 Task: Set up and customize your VS Code settings.json file.
Action: Mouse moved to (22, 656)
Screenshot: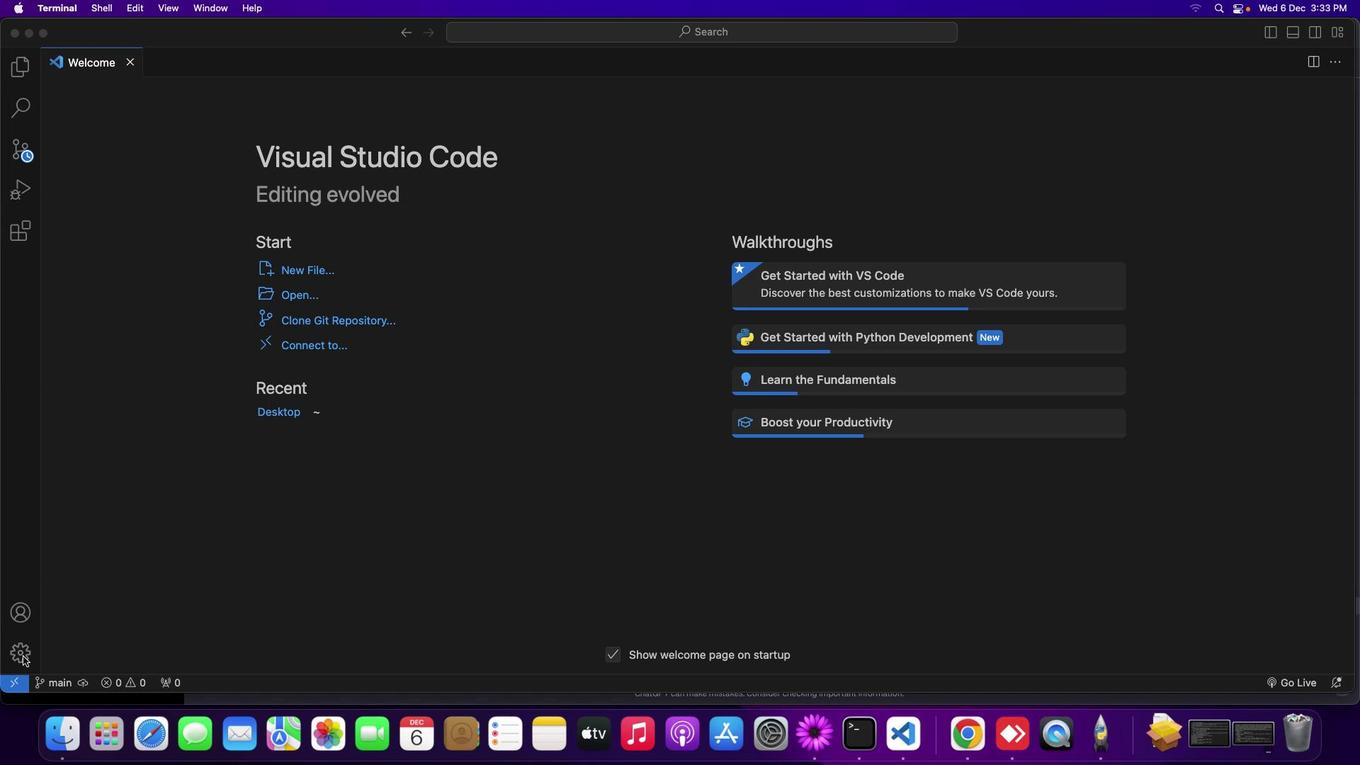 
Action: Mouse pressed left at (22, 656)
Screenshot: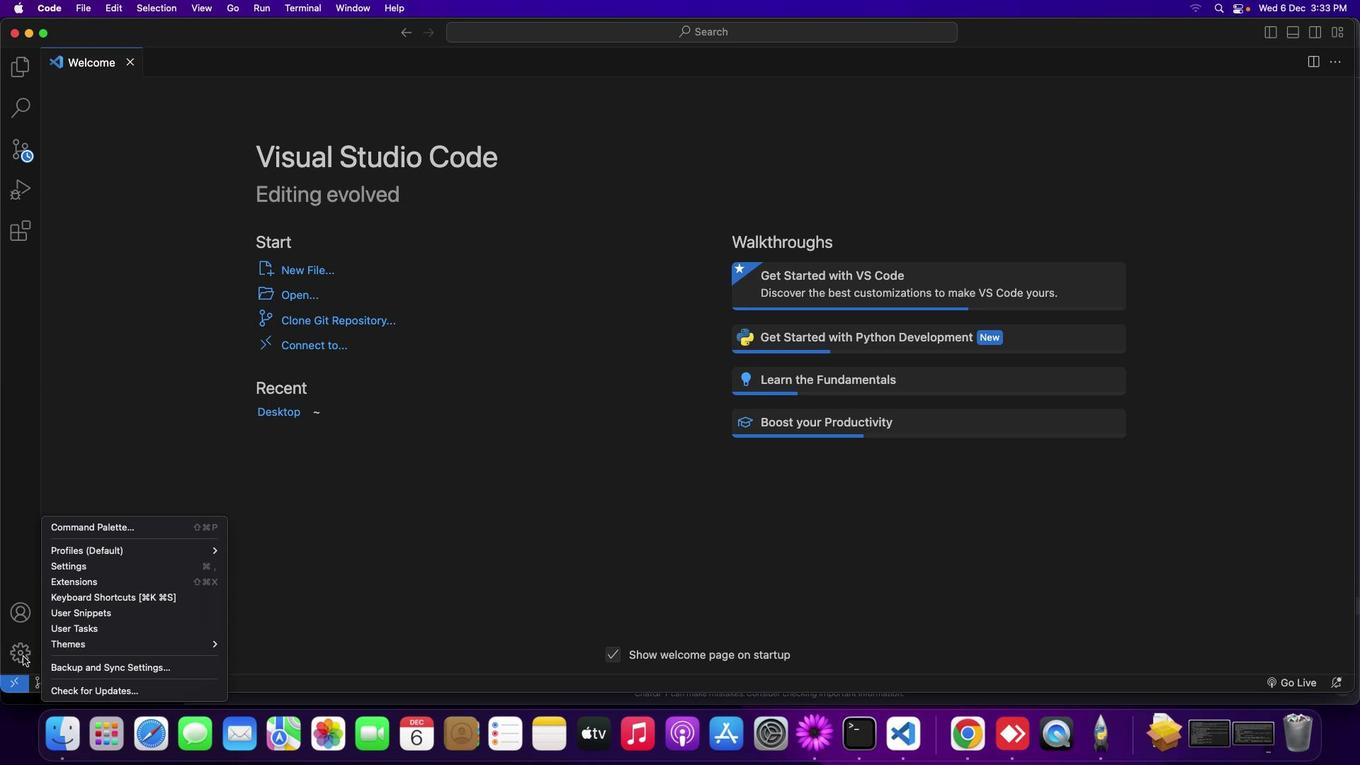 
Action: Mouse moved to (73, 570)
Screenshot: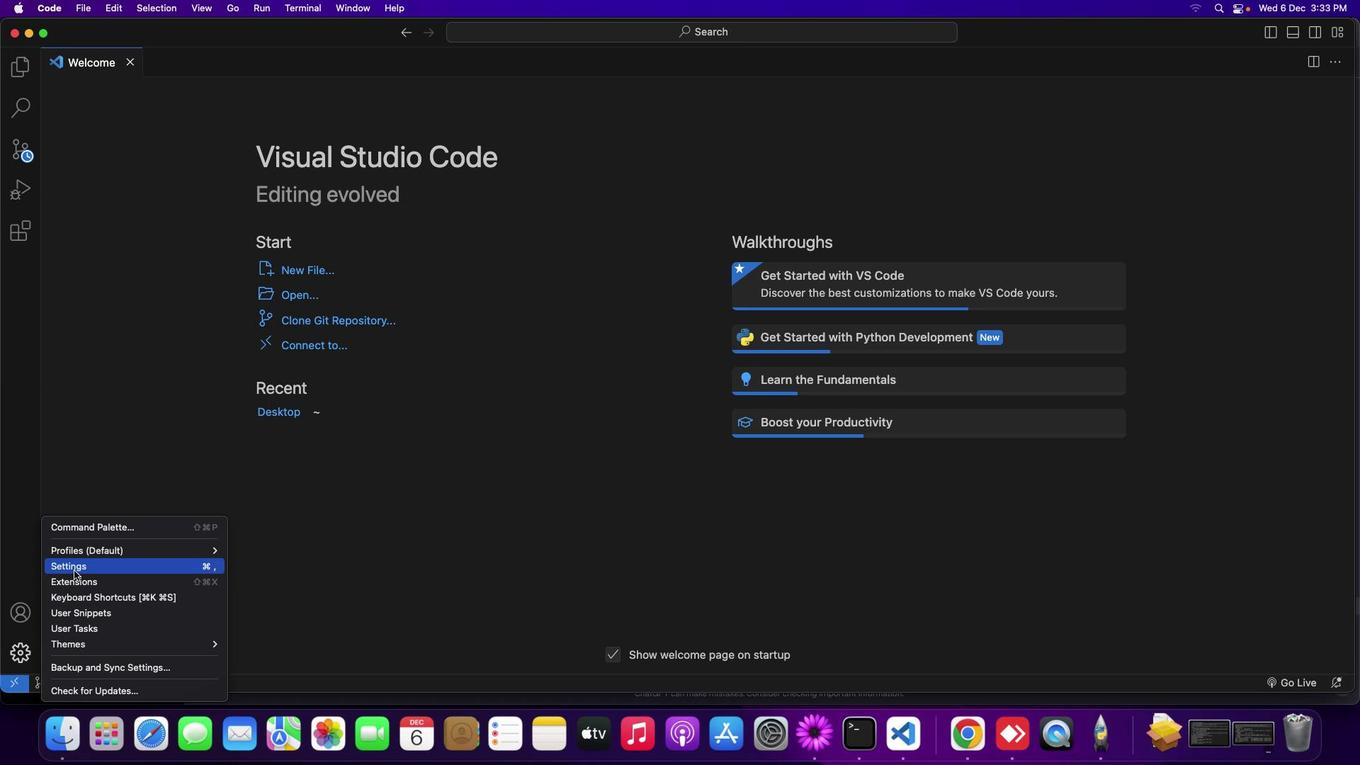 
Action: Mouse pressed left at (73, 570)
Screenshot: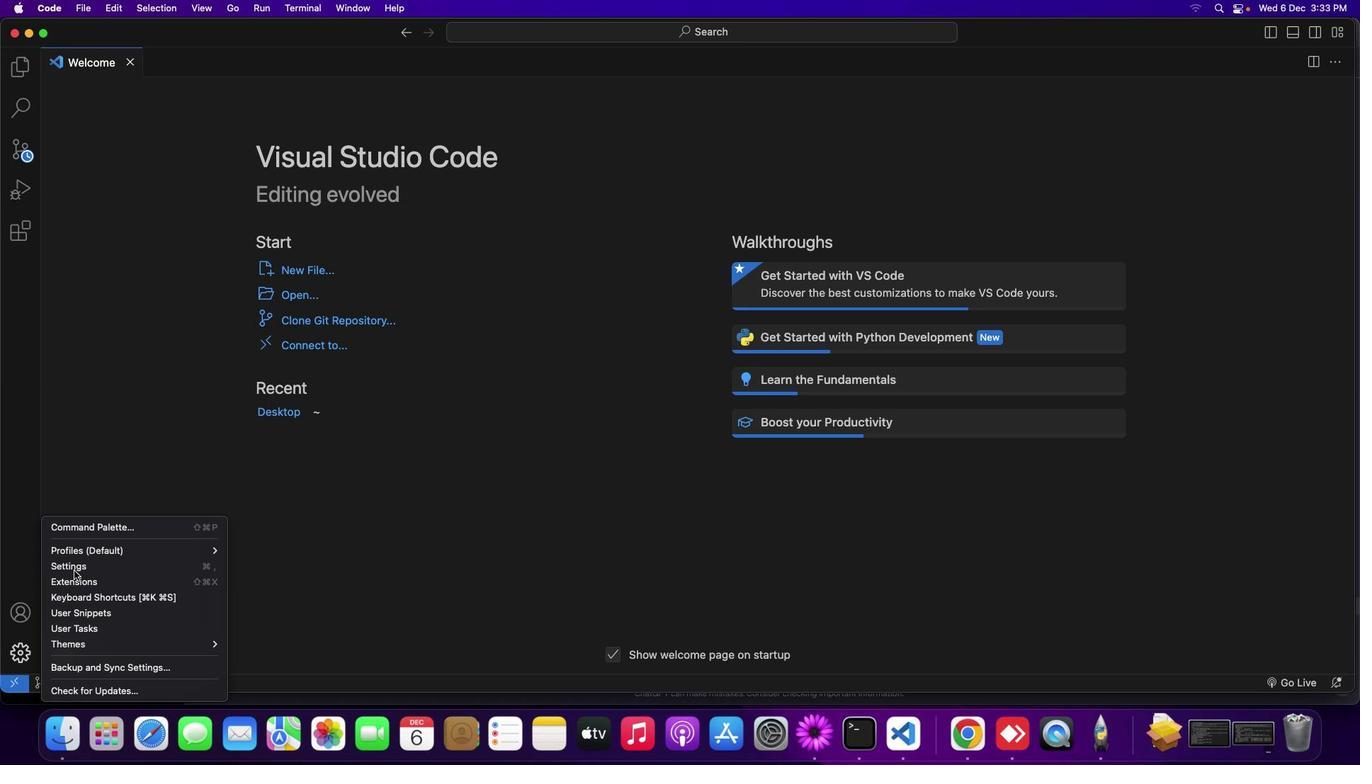 
Action: Mouse moved to (1289, 62)
Screenshot: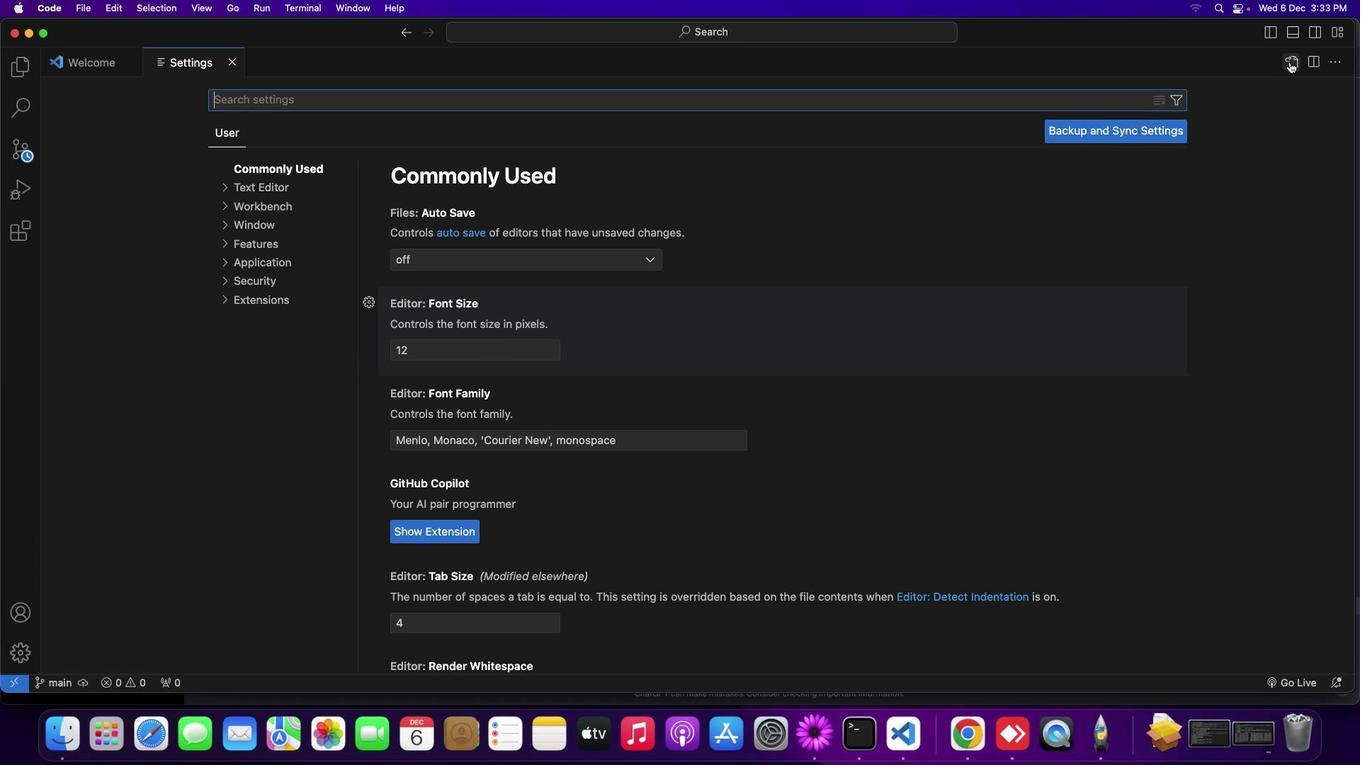 
Action: Mouse pressed left at (1289, 62)
Screenshot: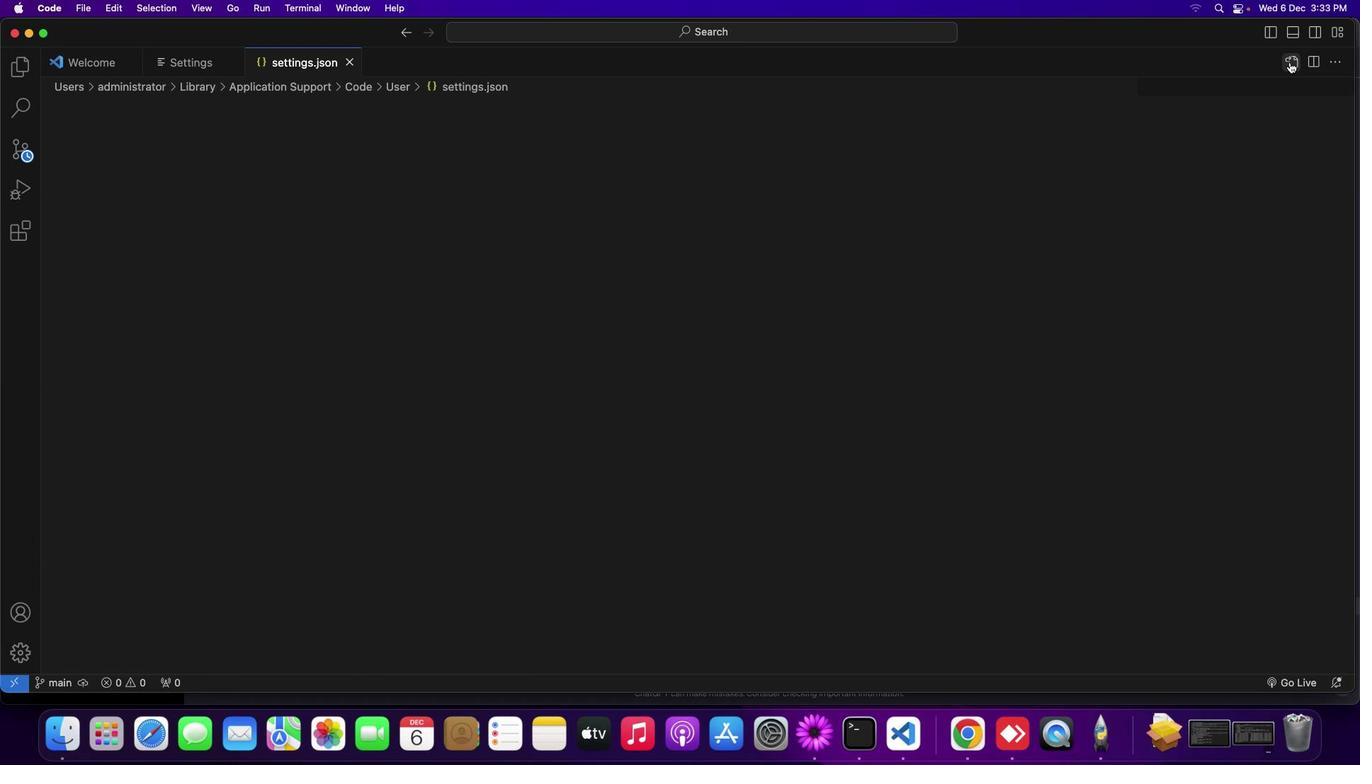 
Action: Mouse moved to (139, 260)
Screenshot: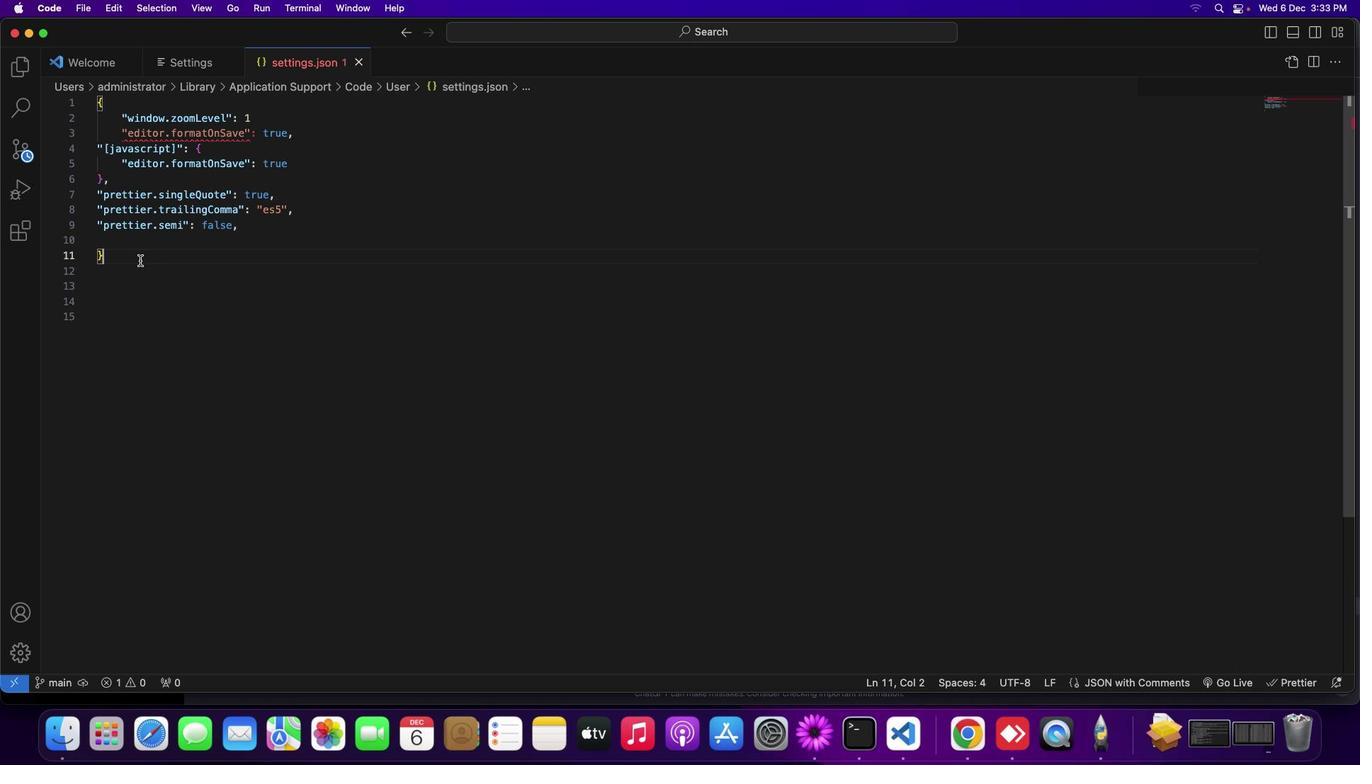 
Action: Mouse pressed left at (139, 260)
Screenshot: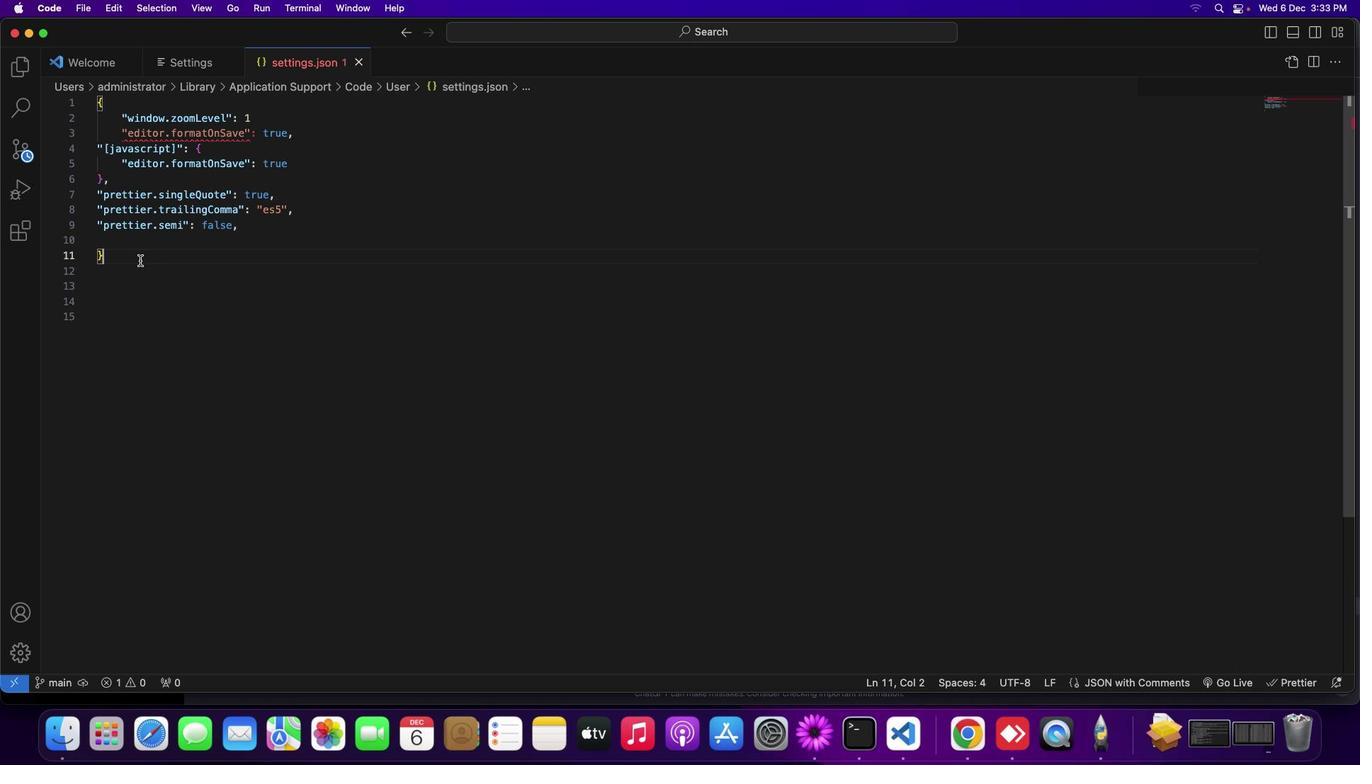 
Action: Mouse moved to (158, 262)
Screenshot: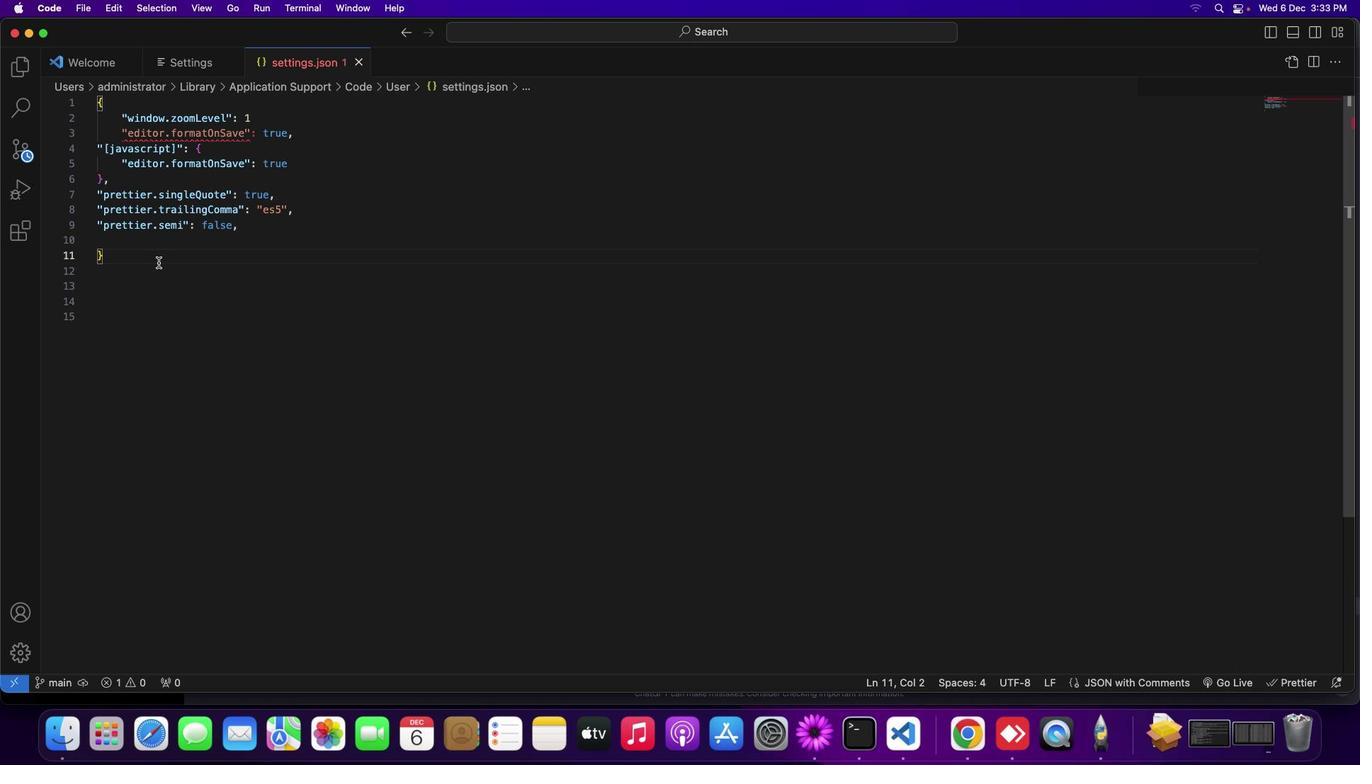 
Action: Key pressed Key.enterKey.enterKey.enterKey.shift_r'{'Key.enter'/''/'Key.shift'E''d''i''t''o''r'Key.space's''e''t''t''i''n''g''s'Key.enterKey.shift_r'"''e''d''i''t''o''r''.''t''a''b'Key.shift'S''i''z''e'Key.rightKey.shift_r':'Key.space'2'','Key.enterKey.shift_r'"''e''d''i''t''o''r''.''w''o''r''d'Key.shift'W''r''a''p'Key.rightKey.shift_r':'Key.spaceKey.shift_r'"''o''n'Key.right','Key.enterKey.shift_r'"''e''d''i''t''o''r''.''f''o''r''m''a''t'Key.shift'O''n'Key.shift'S''a''v''e'Key.rightKey.shift_r':'Key.space't''r''u''e'','Key.enterKey.enter'/''/'Key.shift'T''h''e''m''e'Key.spaceKey.shift'S''e''t''t''i''n''g''s'Key.enterKey.shift_r'"''w''o''r''k''b''e''n''c''h''.''c''o''l''o''r'Key.shift'T''h''e''m''e'Key.rightKey.shift_r':'Key.spaceKey.shift_r'"'Key.shift'D''a''r''k''+'Key.spaceKey.shift_r'(''d''e''f''a''u''l''t'Key.space'd''a''r''k'Key.shift_r')'Key.right','Key.enterKey.enter'/''/'Key.shift'F''o''n''t'Key.space's''e''t''t''i''n''g''s'Key.enterKey.shift_r'"''e''d''i''t''o''r''.''f''o''n''t'Key.shift'F''a''m''i''l''y'Key.rightKey.shift_r':'Key.spaceKey.shift_r'"'Key.shift'C''o''n''s''o''l''a''s'','Key.spaceKey.shift_rKey.shift_r"'"Key.shift'C''o''u''r''i''e''r'Key.spaceKey.shift'N''e''w'Key.right','Key.space'm''o''n''o''s''p''a''c''e'Key.backspaceKey.backspaceKey.backspaceKey.backspaceKey.backspaceKey.backspaceKey.backspaceKey.backspaceKey.backspace'm''o''n''o''s''p''a''c''e'Key.shift_r'"'','Key.leftKey.leftKey.leftKey.leftKey.leftKey.leftKey.leftKey.leftKey.leftKey.leftKey.leftKey.leftKey.leftKey.backspace"'"Key.rightKey.rightKey.rightKey.rightKey.rightKey.rightKey.rightKey.rightKey.rightKey.rightKey.rightKey.rightKey.rightKey.enterKey.shift_r'"''e''d''i''t''o''r''.''f''o''n''t'Key.shift'S''i''z''e'Key.rightKey.shift_r':'Key.space'1''4'','Key.enterKey.enter'/''/'Key.shift'T''e''r''m''i''n''a''l'Key.space's''e''t''t''i''n''g''s'Key.enterKey.shift_r'"''t''e''r''m''i''n''a''l''.''i''n''t''e''g''r''a''t''e''d''.''s''h''e''l''l''.''w''i''n''d''o''w''s'Key.rightKey.shift_r':'Key.spaceKey.shift_r'"'Key.shift'C'Key.shift_r':''/'Key.backspace'\\''\\'Key.shift'W''i''n''d''o''w''s''\\''\\'Key.shift'S''y''s''t''e''m''3''2''\\''\\''c''m''d''.''e''x''e'Key.shift_rKey.right','Key.enterKey.shift_r'"''t''e''r''m''i''n''a''l''.''i''n''t''e''g''r''a''t''e''d''.''f''o''n''t'Key.shift'S''i''z''e'Key.rightKey.shift_r':'Key.space'1''4'','Key.enterKey.enter'/''/'Key.spaceKey.shift'G''i''t'Key.spaceKey.shift'S''e''t''t''i''n''g''s'Key.enterKey.shift_r'"''g''i''t''.''e''n''a''b''l''e'Key.shift'S''m''a''r''t'Key.shift'C''o''m''m''i''t'Key.rightKey.shift_r':'Key.space't''r''u''e'','Key.enterKey.enter'/''/'Key.space'j''a''v'Key.backspaceKey.backspaceKey.backspaceKey.shift_r'J''a''v''a'Key.shift'S''c''r''i''p''t''/''t''y''p''e'Key.shift'S''c''r''i''p''t'Key.space's''e''t''t''i''n''g''s'Key.enterKey.shift_r'"''j''a''v''a''s''c''r''i''p''t''.''u''p''d''a''t''e'Key.shift_r'I''m''p''o''r''t''a''n''t'Key.shift'O''n'Key.shift'F''i''l''e'Key.shift_r'M''o''v''e''.''e''n''a''b''l''e''d'Key.rightKey.shift_r':'Key.spaceKey.shift_r'"''a''l''w''a''y''s'Key.right','Key.enterKey.shift_r'"''t''y''p''e''s''c''r''i''p''t''.''u''p''d''a''t''e'Key.shift_r'I''m''p''o''r''t''a''n''t'Key.backspaceKey.backspaceKey.backspaceKey.backspace't''s'Key.upKey.rightKey.rightKey.backspaceKey.backspaceKey.backspace's'Key.downKey.spaceKey.backspaceKey.shift'O''n'Key.shift'F''i''l''e'Key.shift_r'M''o''v''e''.''e''n''a''b''l''e''d'Key.rightKey.spaceKey.shift_r'"''a''l''w''a''y''s'Key.shift_rKey.rightKey.downKey.upKey.leftKey.leftKey.leftKey.leftKey.leftKey.leftKey.leftKey.leftKey.leftKey.shift_r':'Key.leftKey.leftKey.leftKey.leftKey.leftKey.leftKey.down
Screenshot: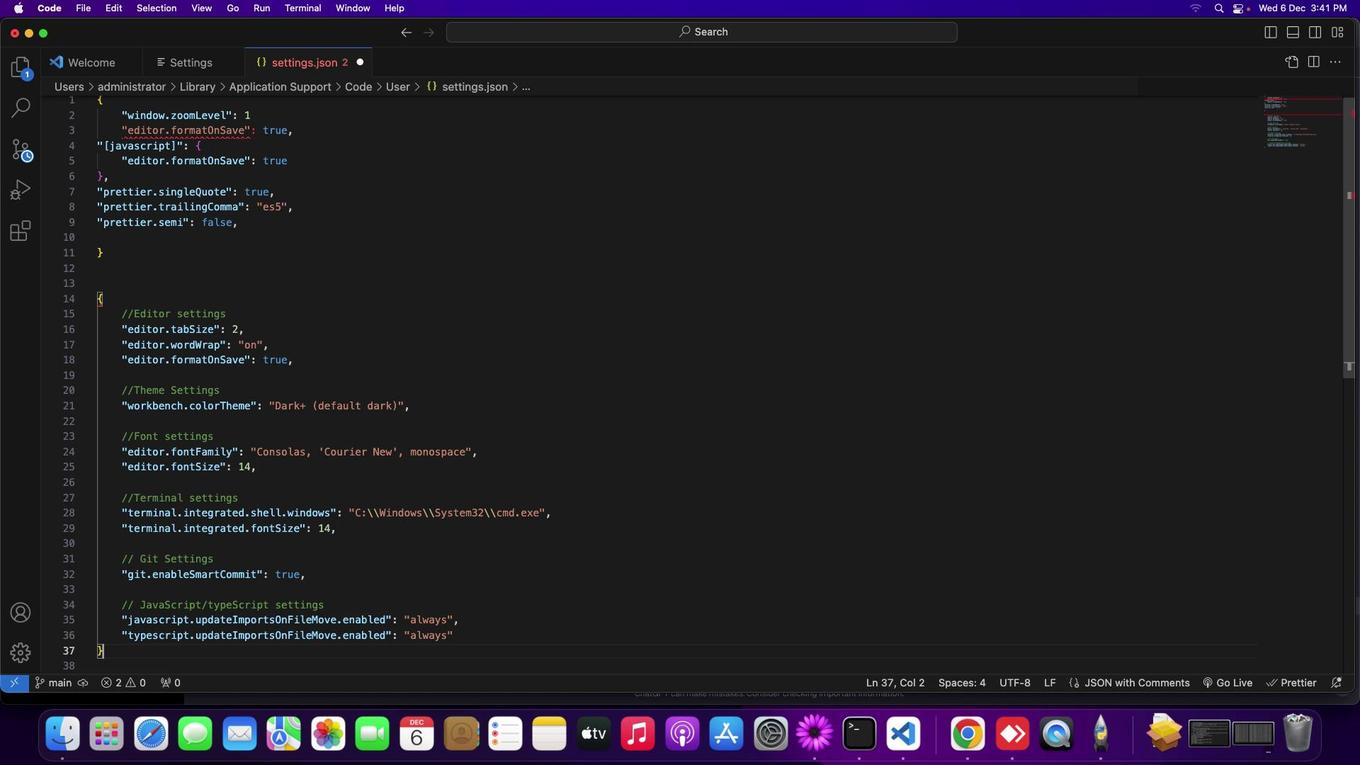 
Action: Mouse moved to (362, 63)
Screenshot: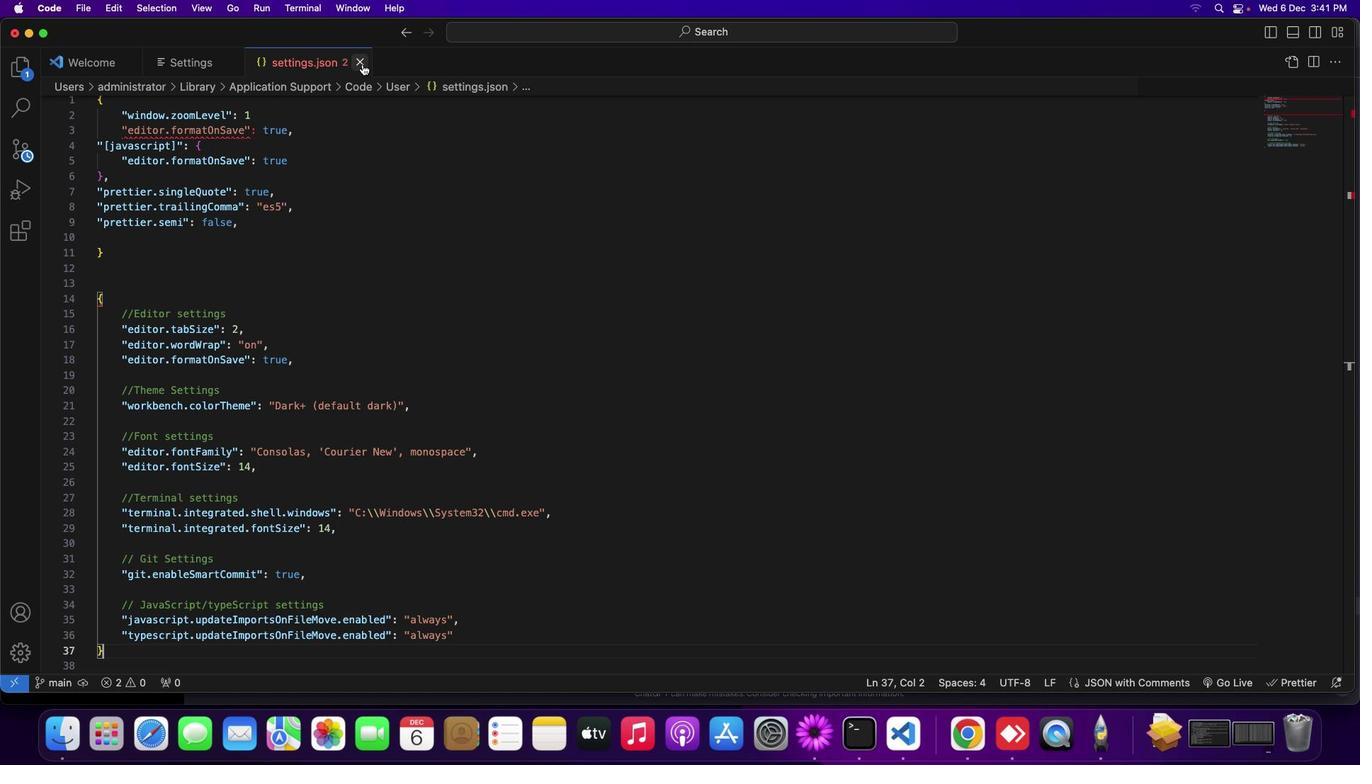 
Action: Mouse pressed left at (362, 63)
Screenshot: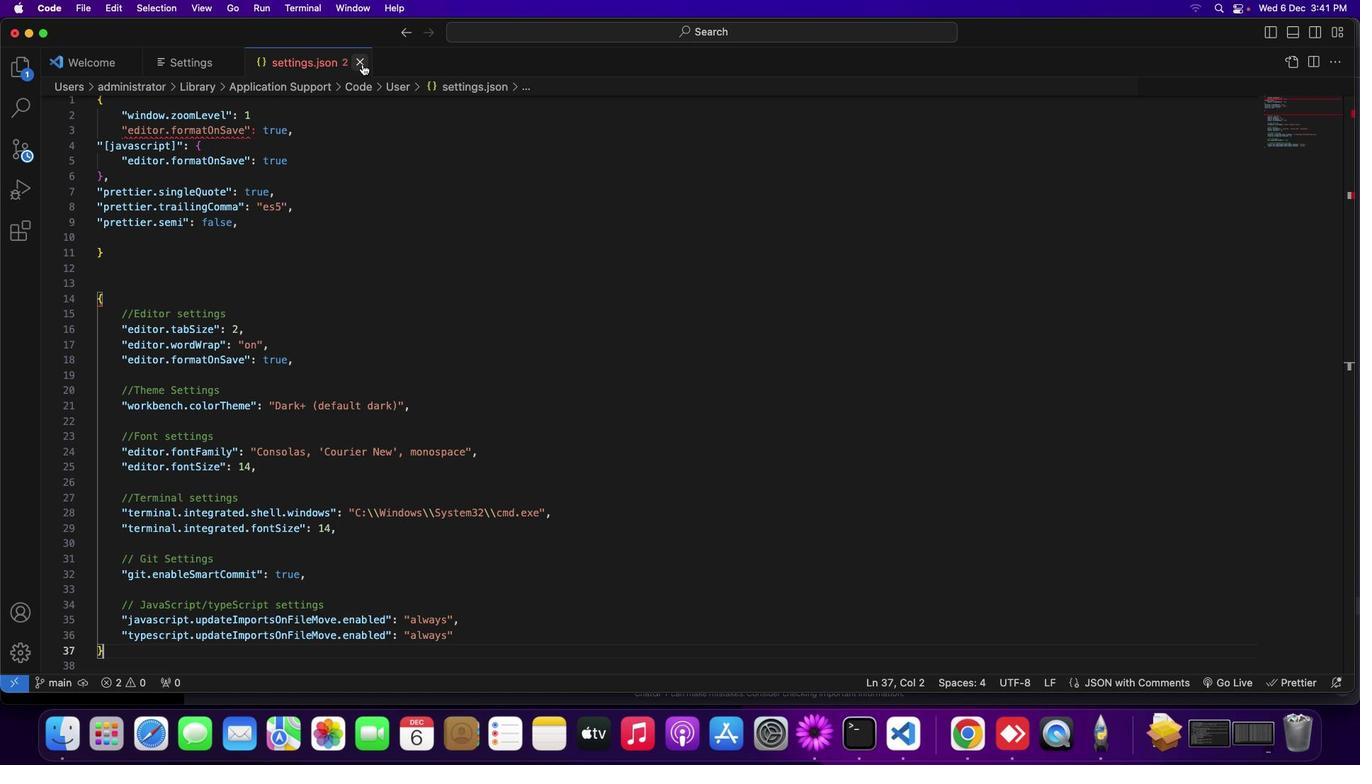 
Action: Mouse moved to (688, 392)
Screenshot: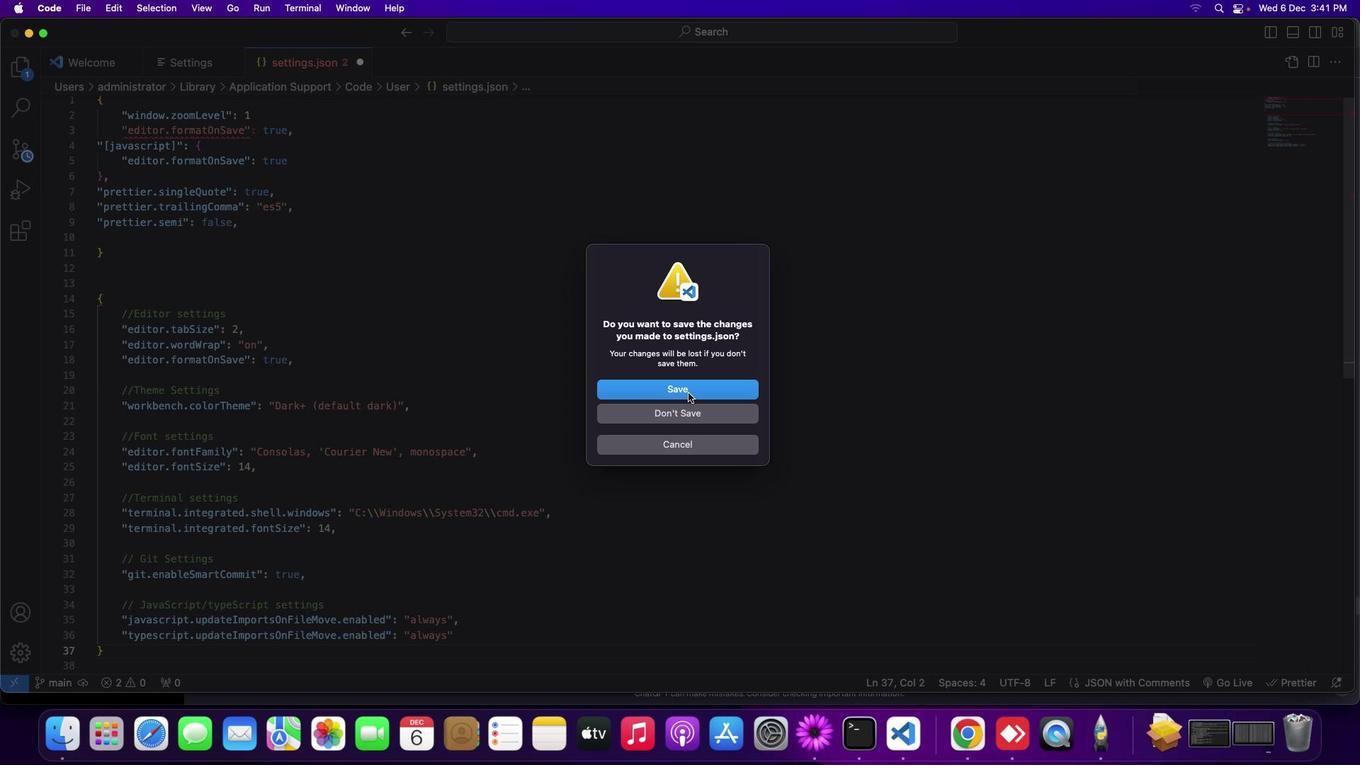 
Action: Mouse pressed left at (688, 392)
Screenshot: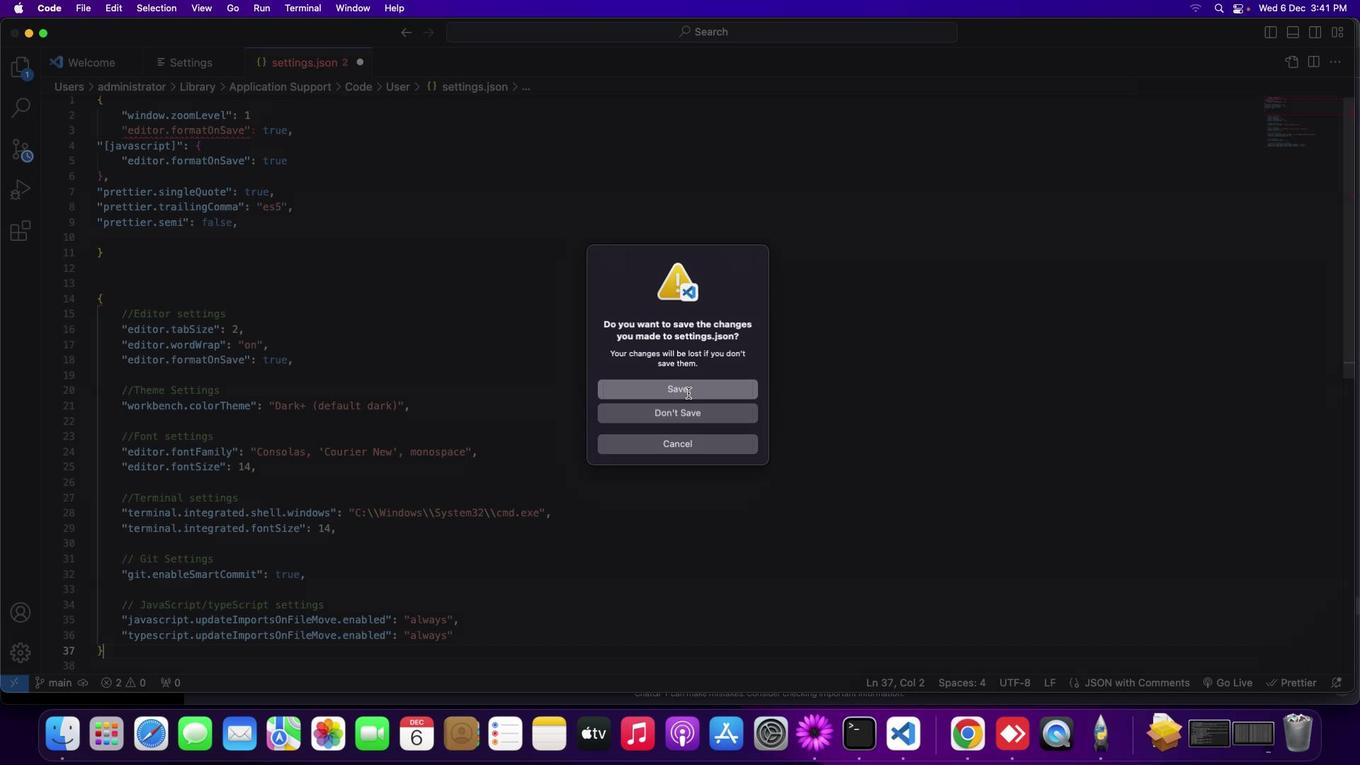 
Action: Mouse moved to (232, 66)
Screenshot: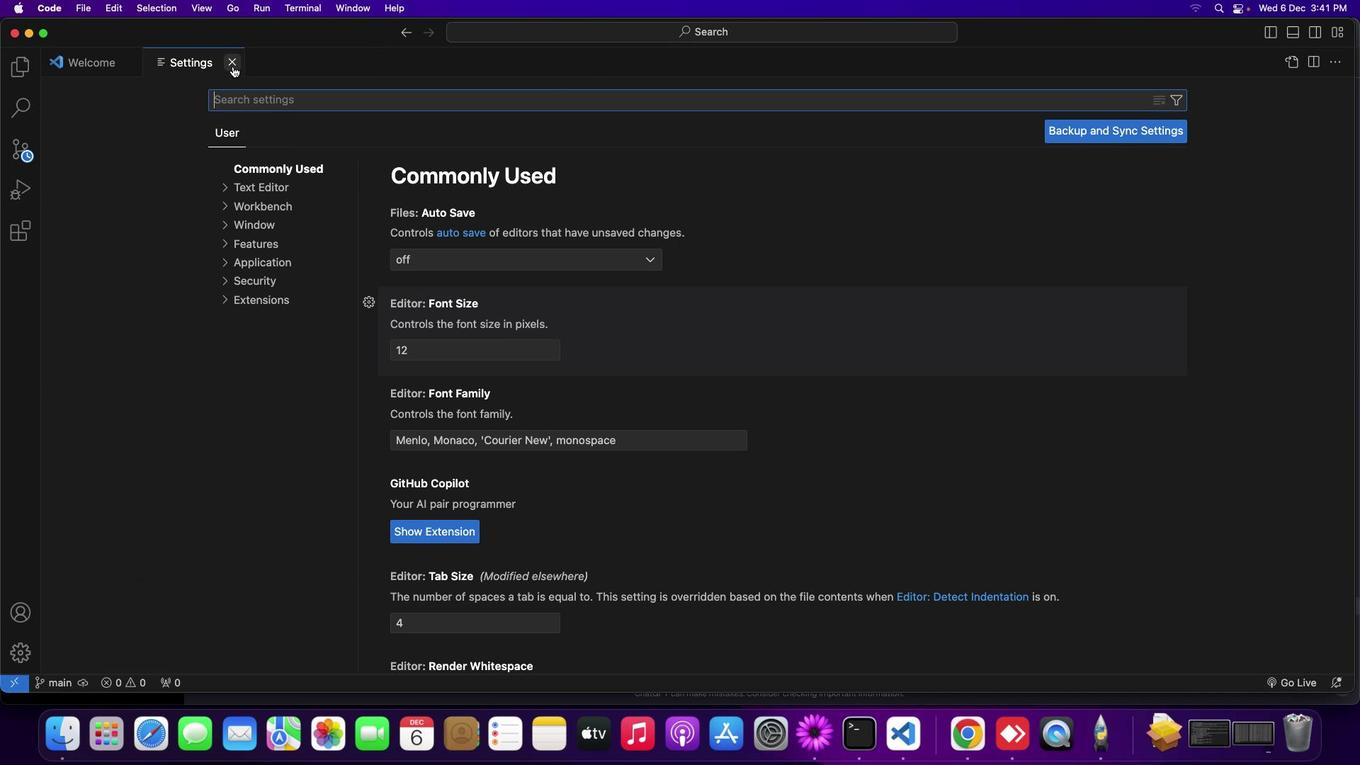 
Action: Mouse pressed left at (232, 66)
Screenshot: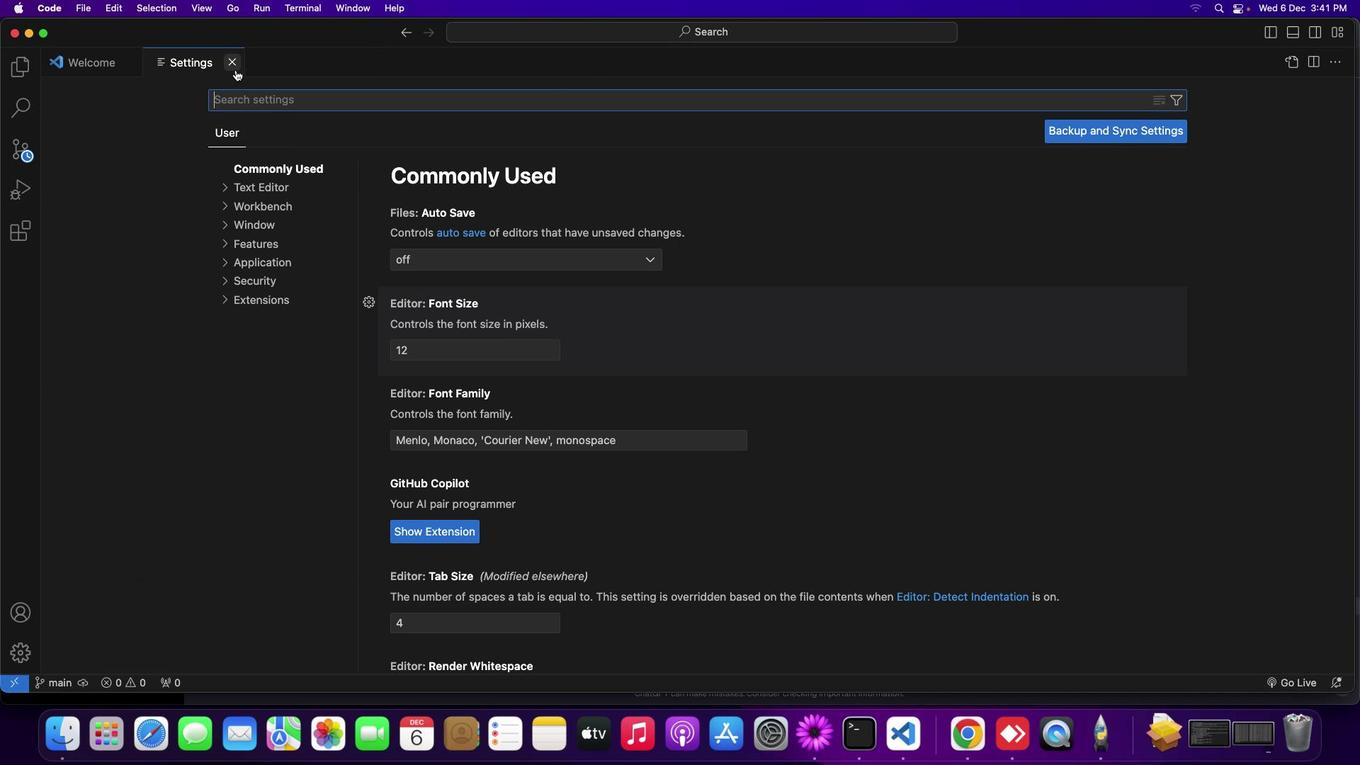 
Action: Mouse moved to (21, 656)
Screenshot: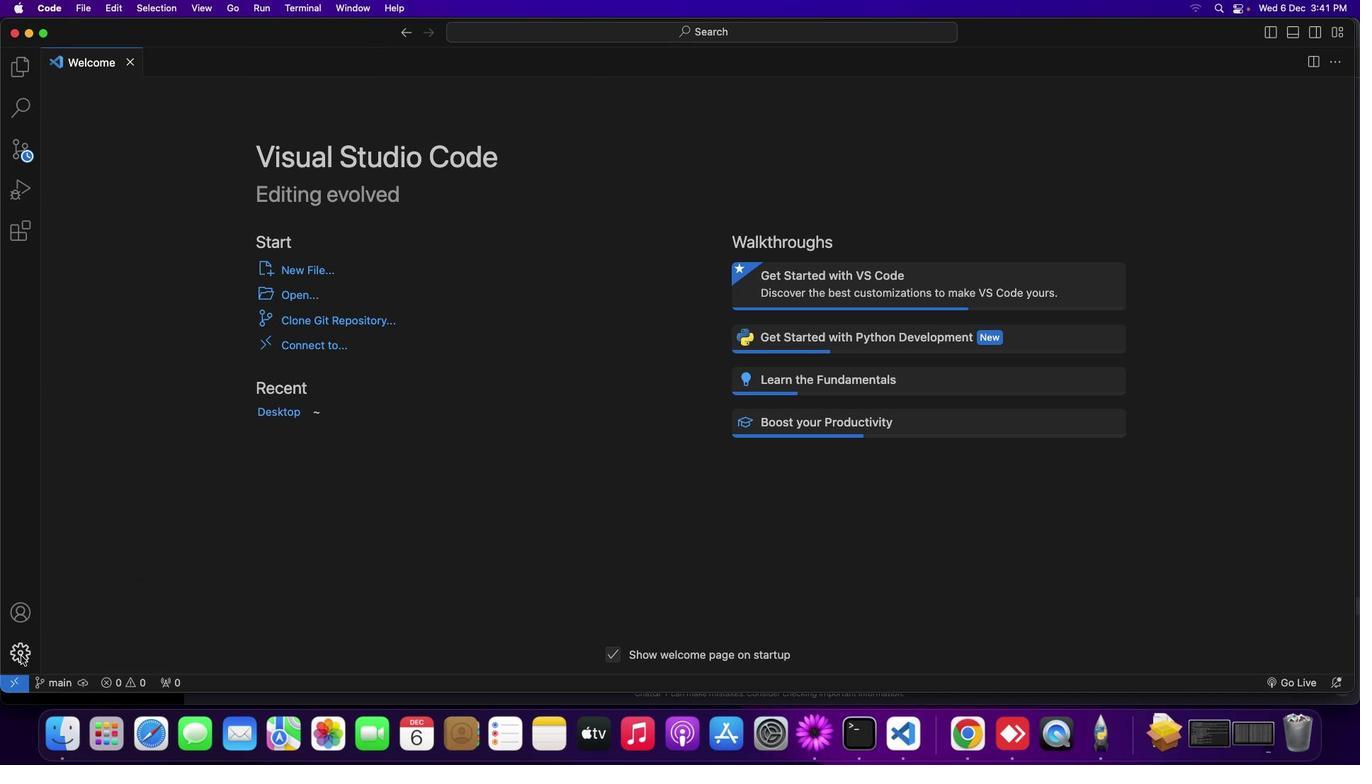 
Action: Mouse pressed left at (21, 656)
Screenshot: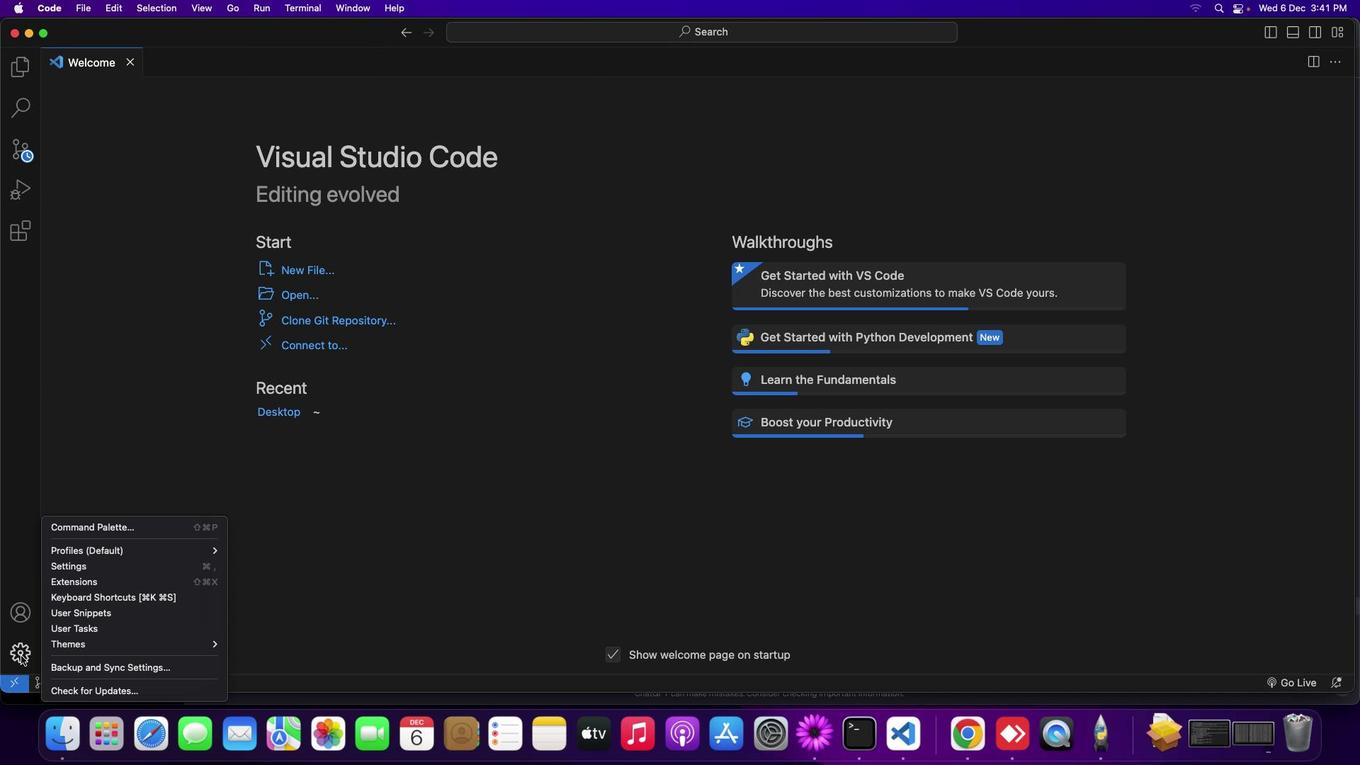 
Action: Mouse moved to (75, 570)
Screenshot: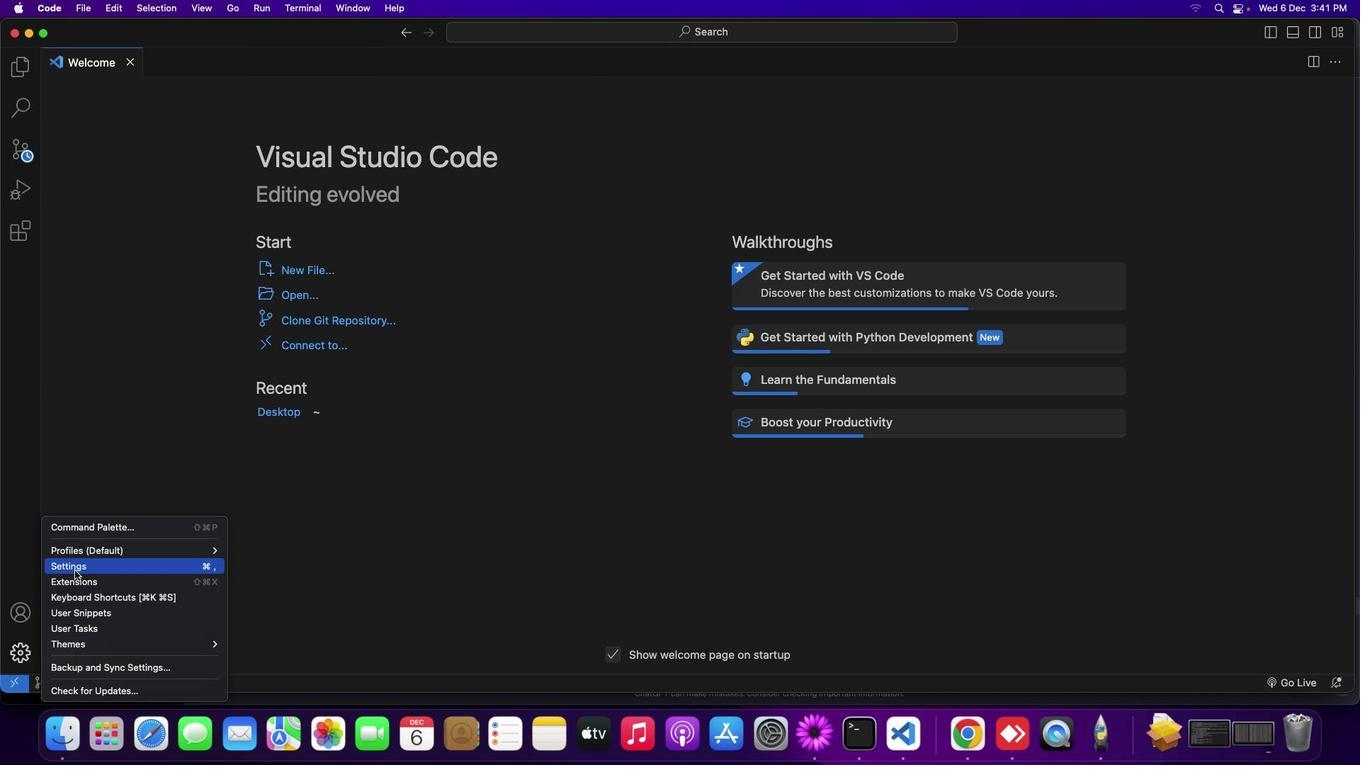 
Action: Mouse pressed left at (75, 570)
Screenshot: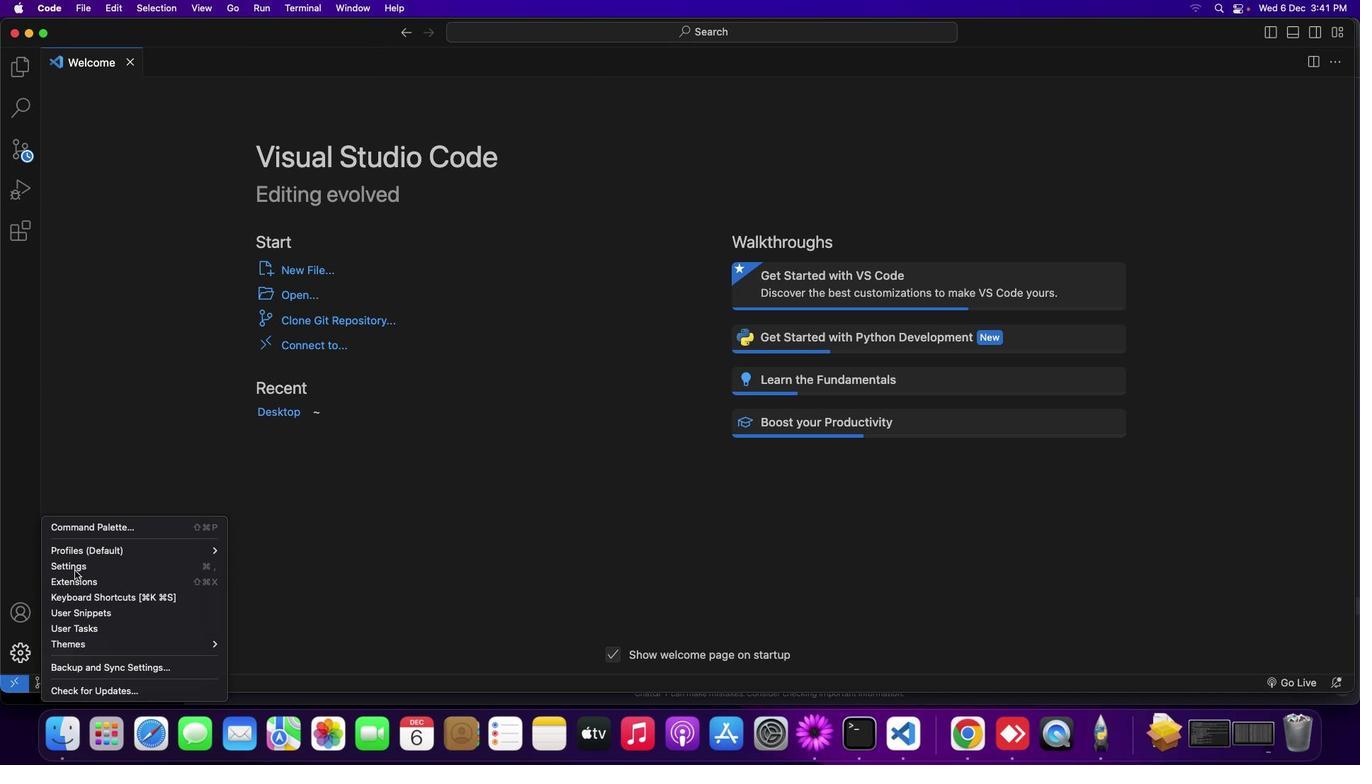 
Action: Mouse moved to (1303, 59)
Screenshot: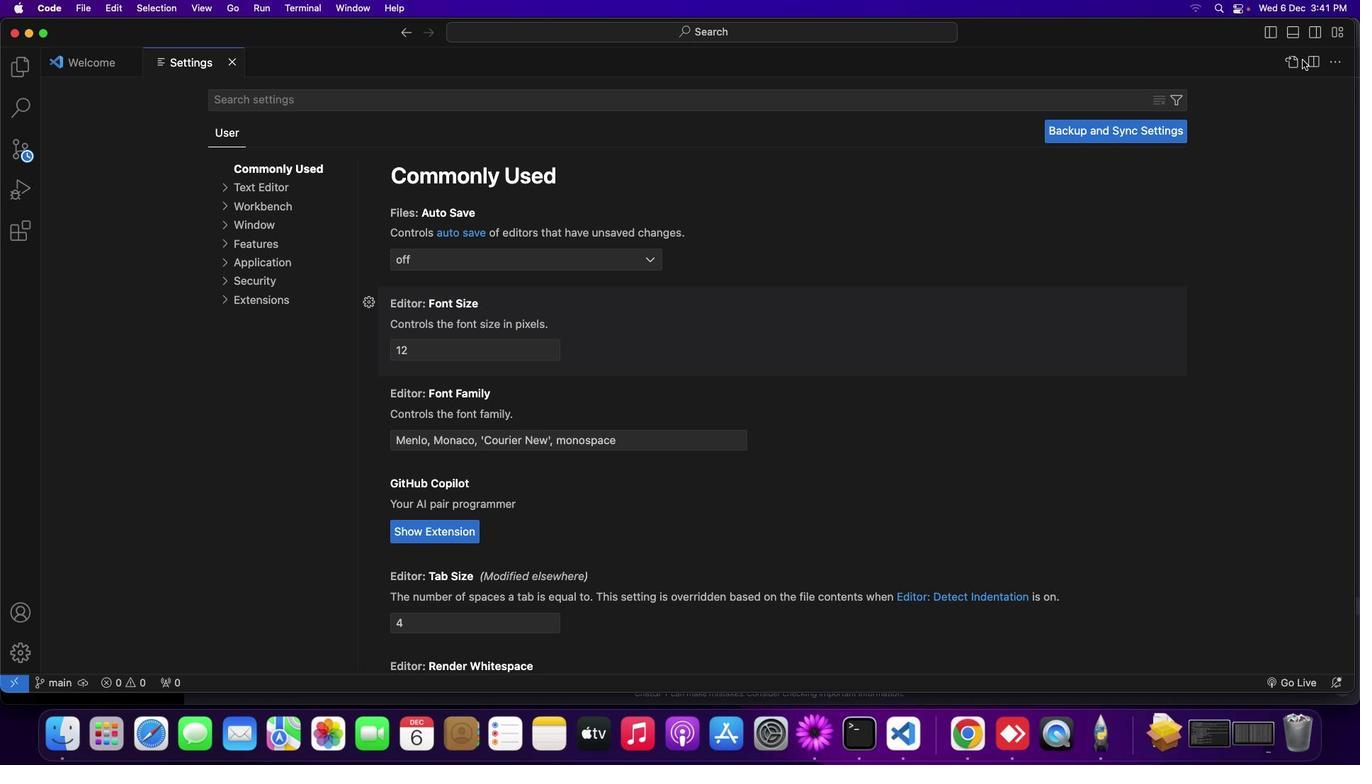 
Action: Mouse pressed left at (1303, 59)
Screenshot: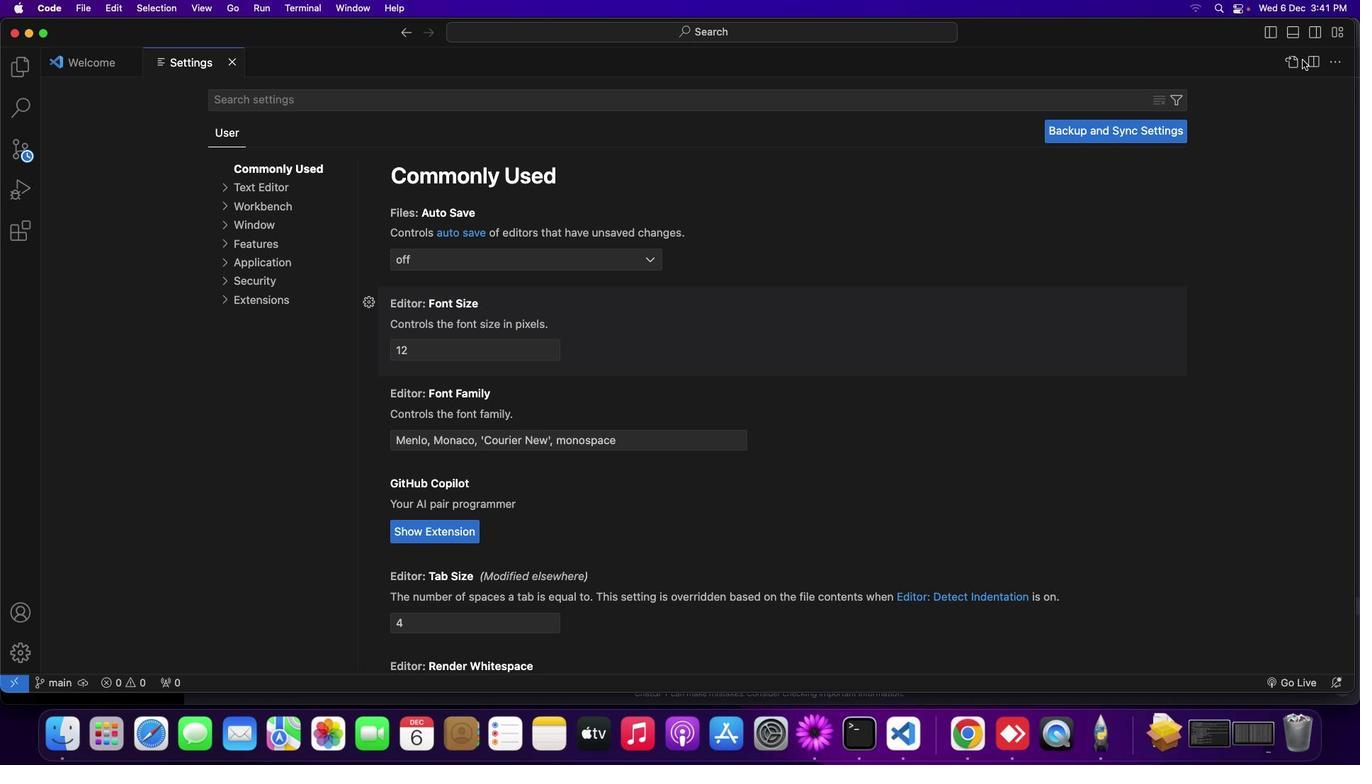 
Action: Mouse moved to (1299, 60)
Screenshot: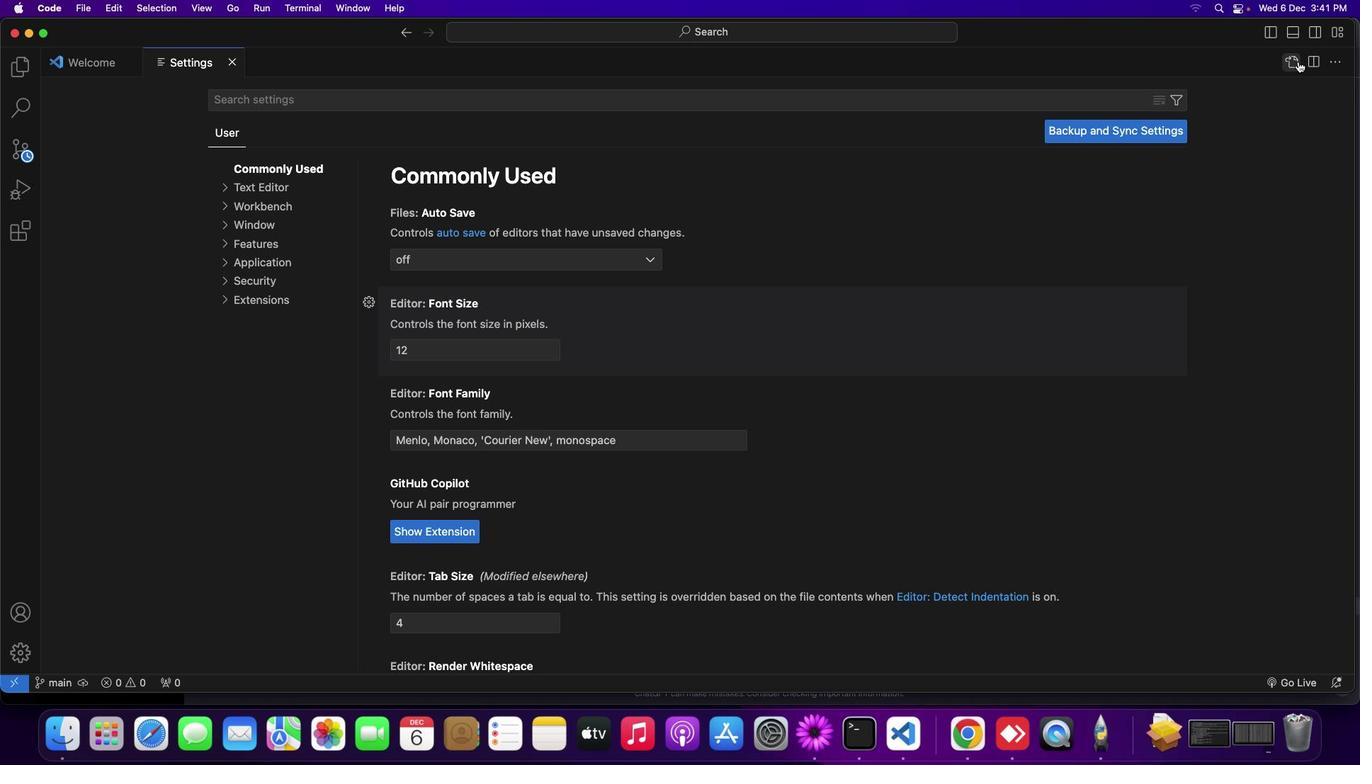 
Action: Mouse pressed left at (1299, 60)
Screenshot: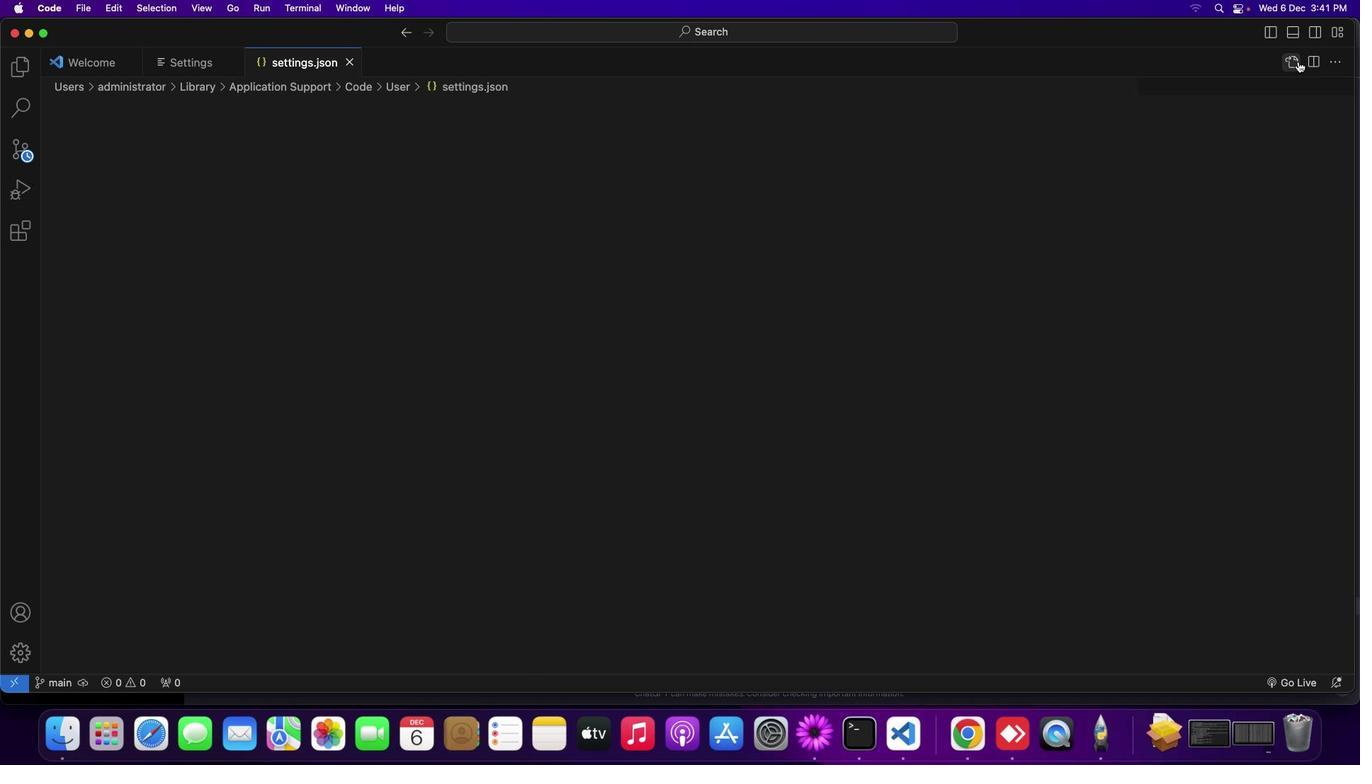 
Action: Mouse moved to (167, 333)
Screenshot: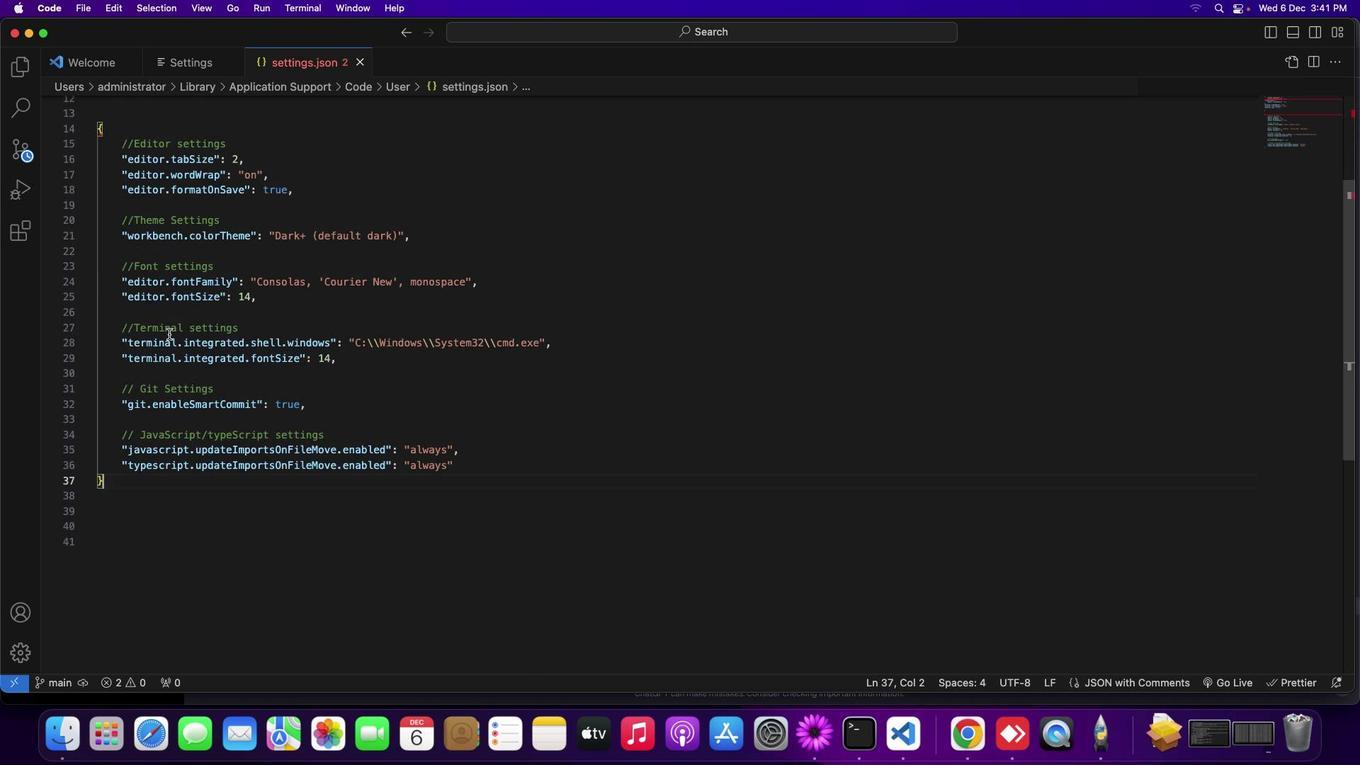 
Action: Mouse scrolled (167, 333) with delta (0, 0)
Screenshot: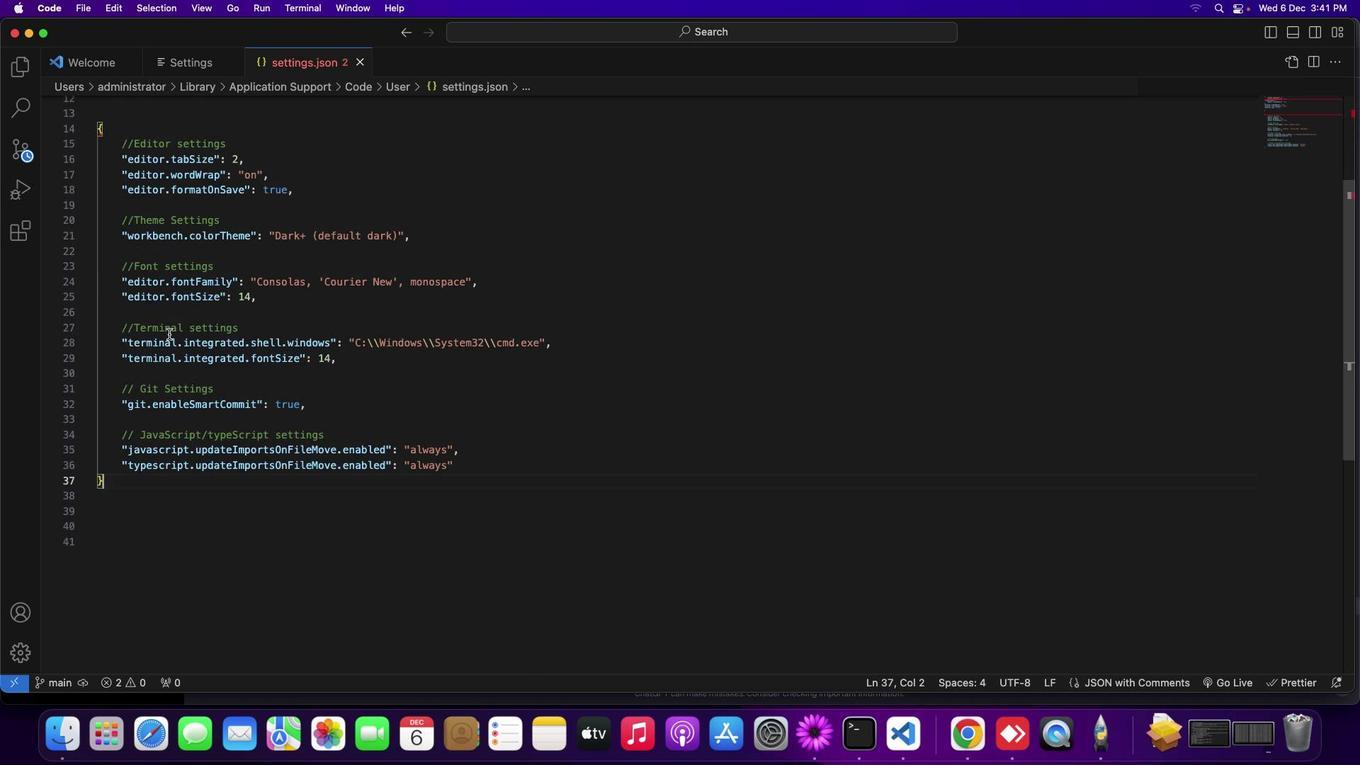 
Action: Mouse moved to (168, 332)
Screenshot: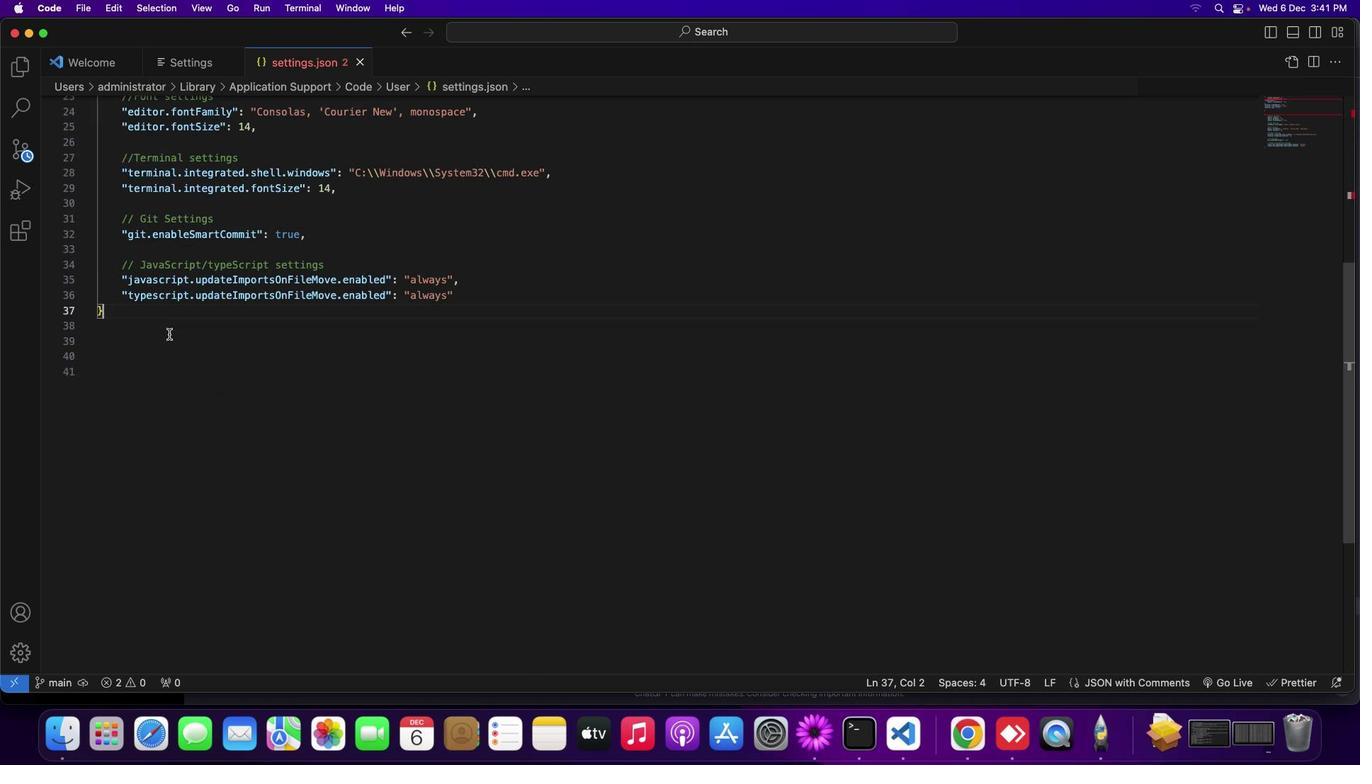 
Action: Mouse scrolled (168, 332) with delta (0, 0)
Screenshot: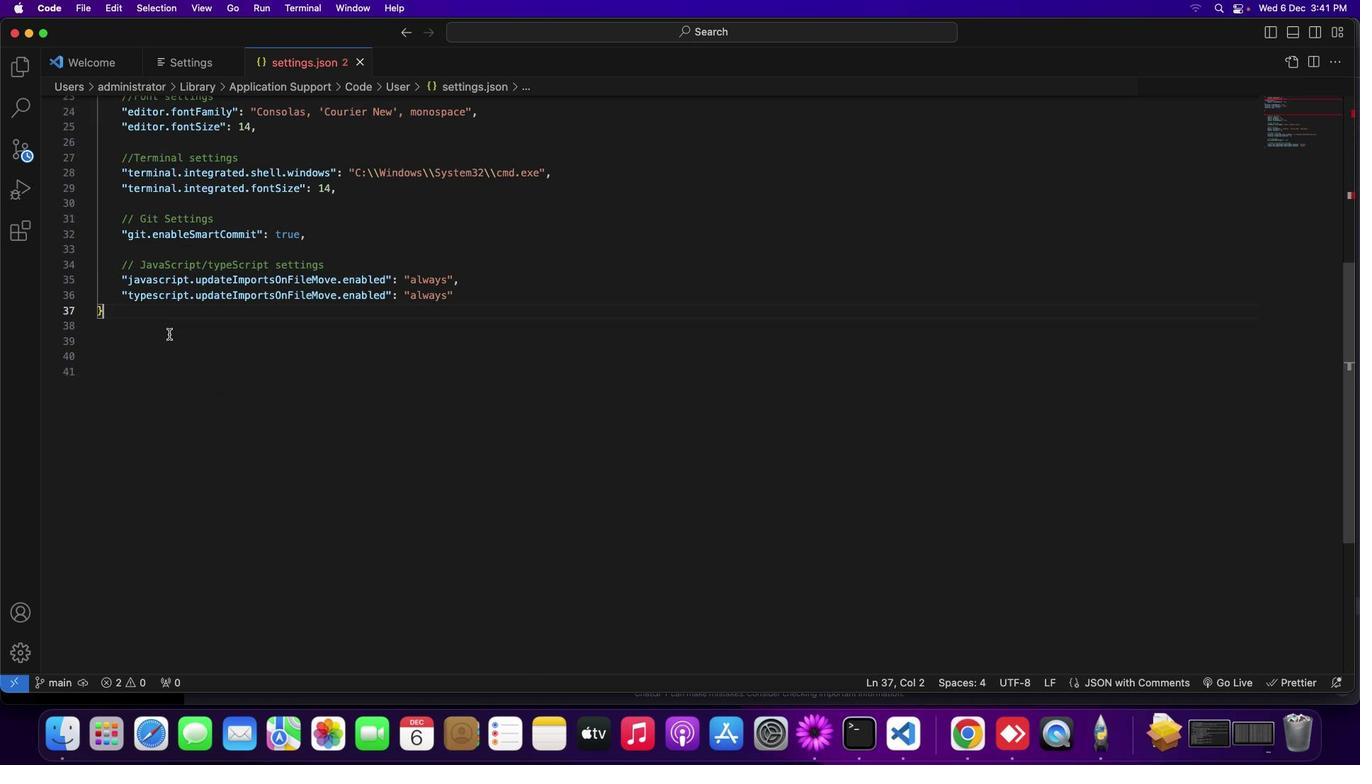 
Action: Mouse moved to (168, 333)
Screenshot: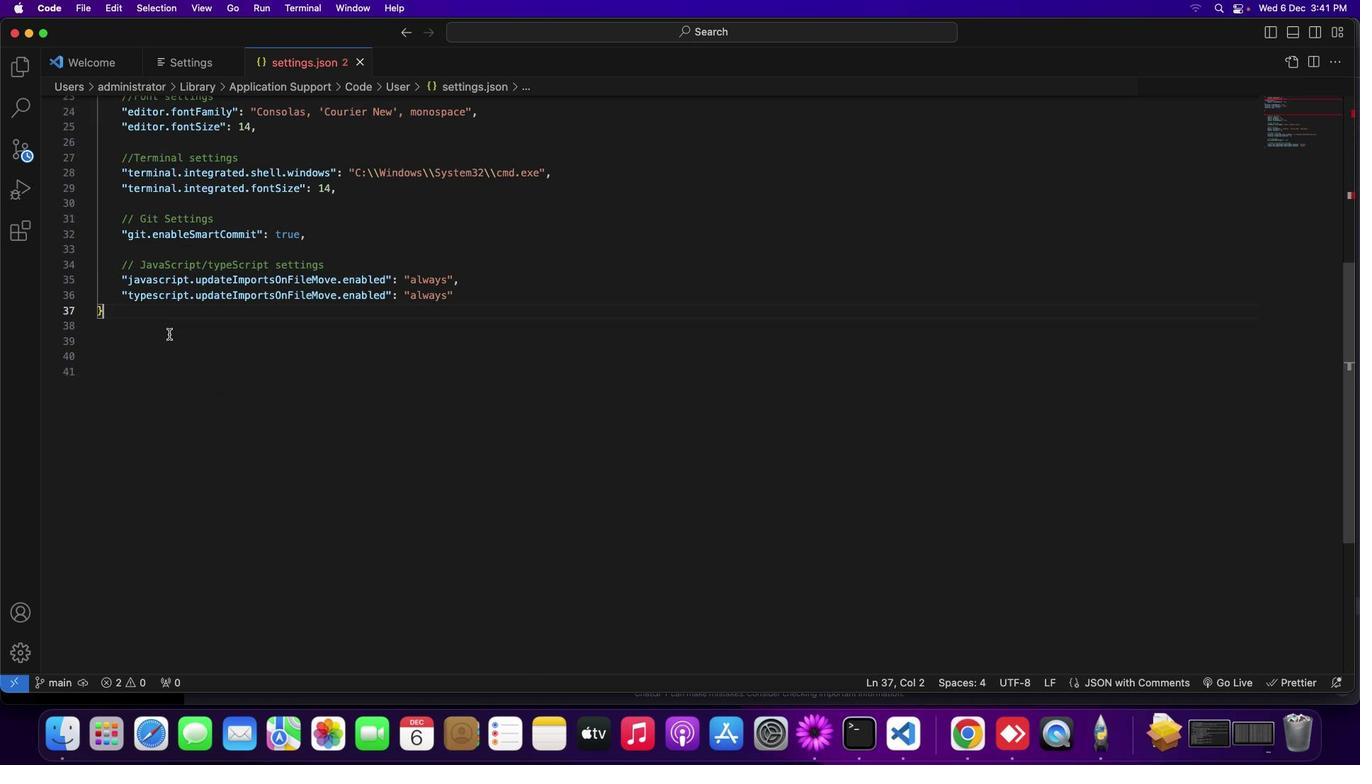 
Action: Mouse scrolled (168, 333) with delta (0, -1)
Screenshot: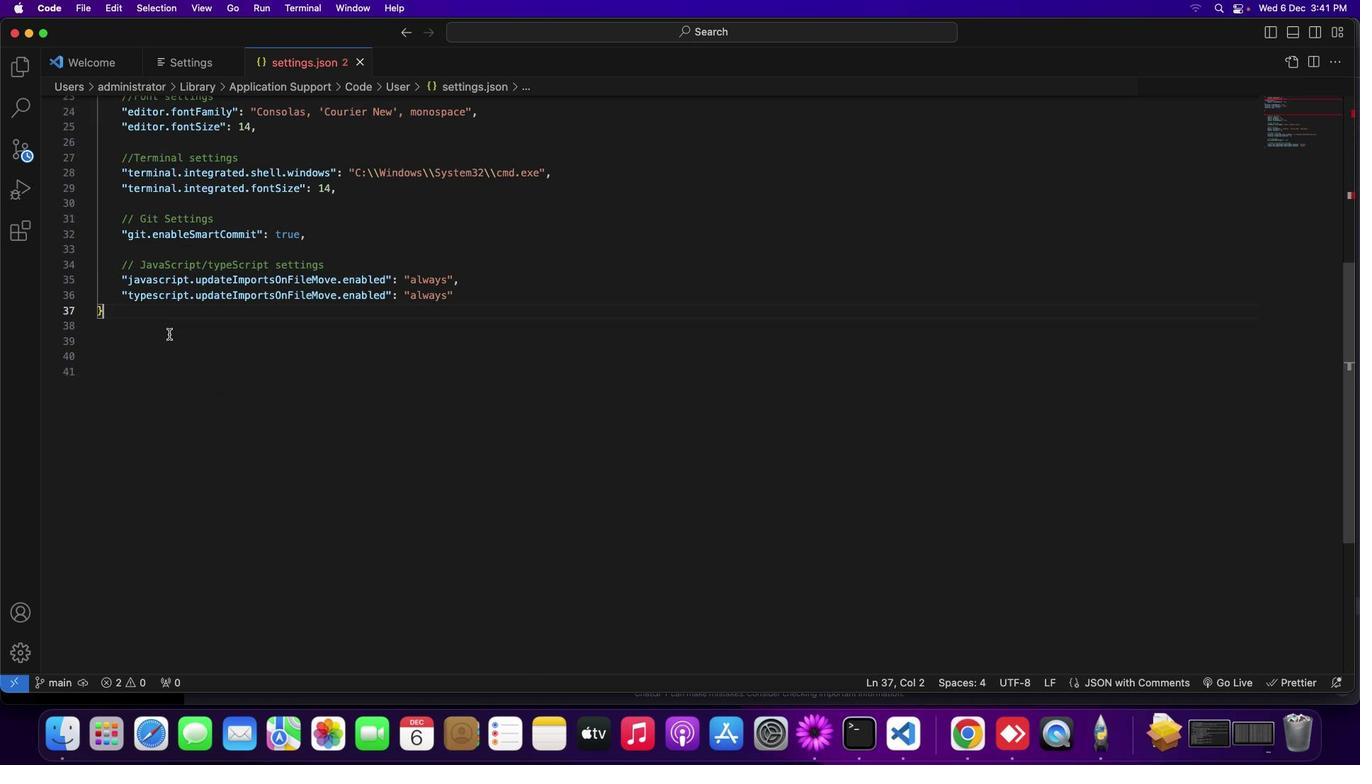 
Action: Mouse moved to (169, 334)
Screenshot: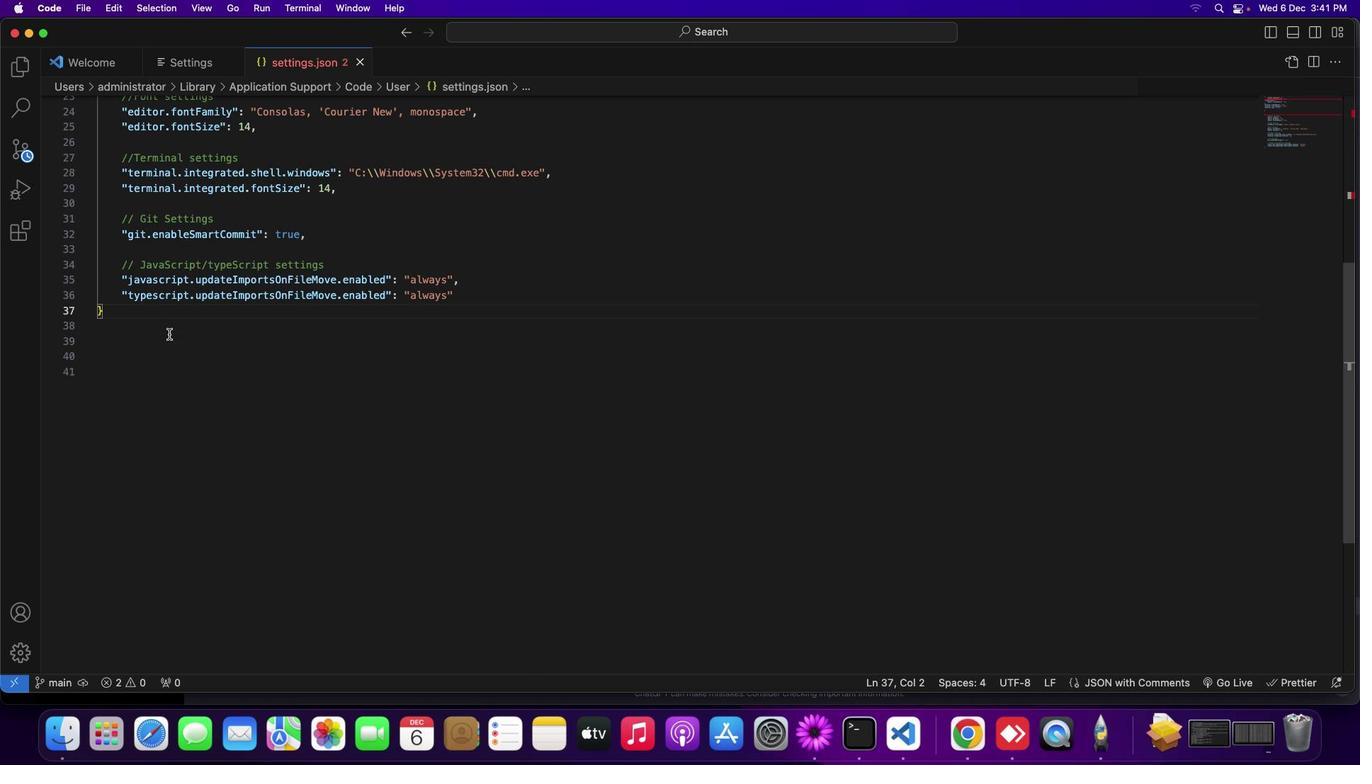 
Action: Mouse scrolled (169, 334) with delta (0, -2)
Screenshot: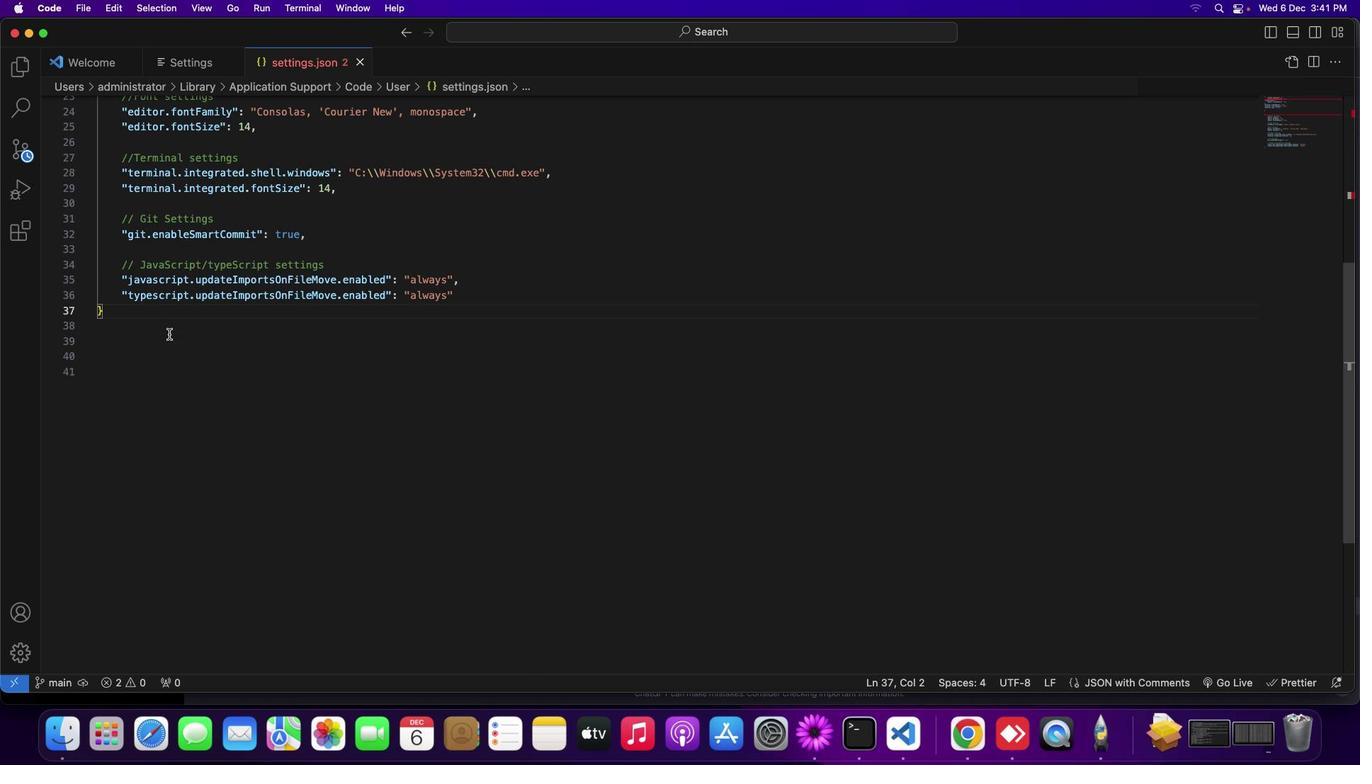
Action: Mouse moved to (169, 333)
Screenshot: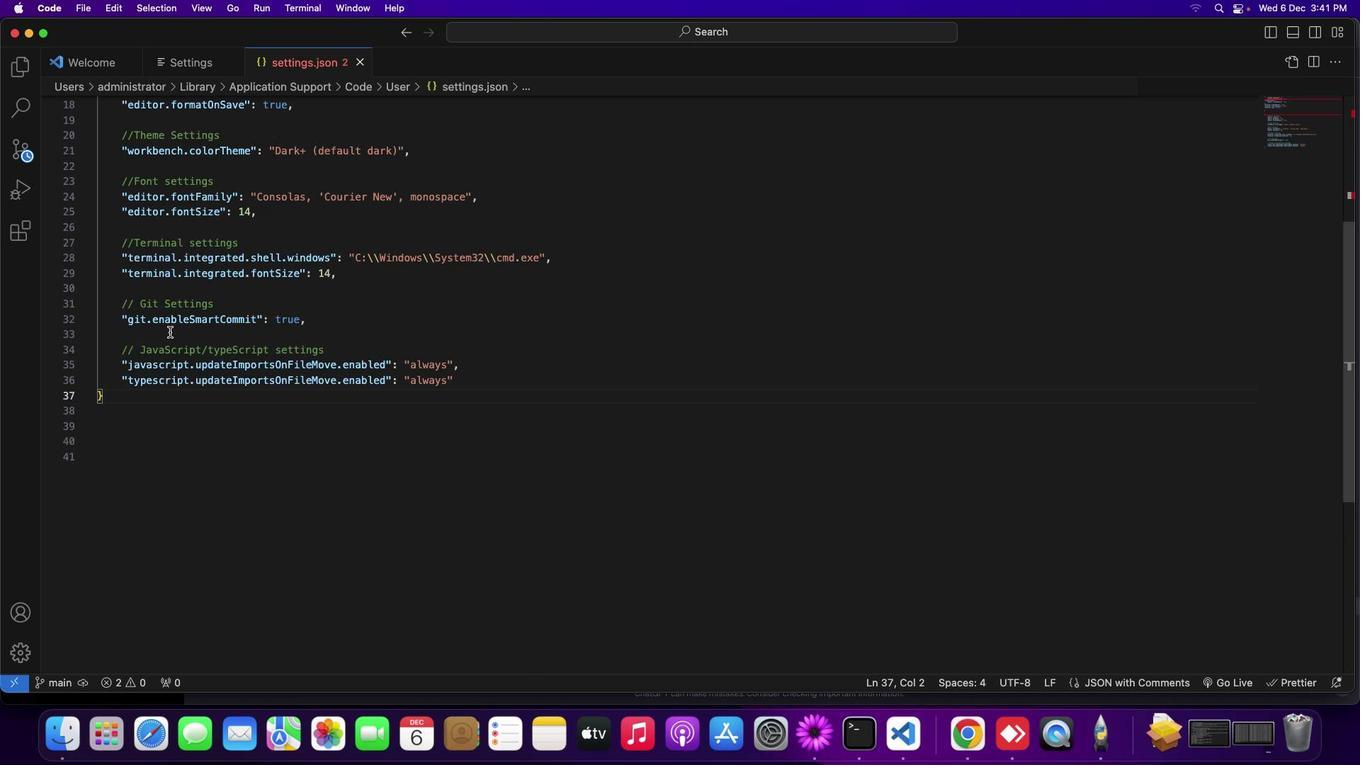 
Action: Mouse scrolled (169, 333) with delta (0, 0)
Screenshot: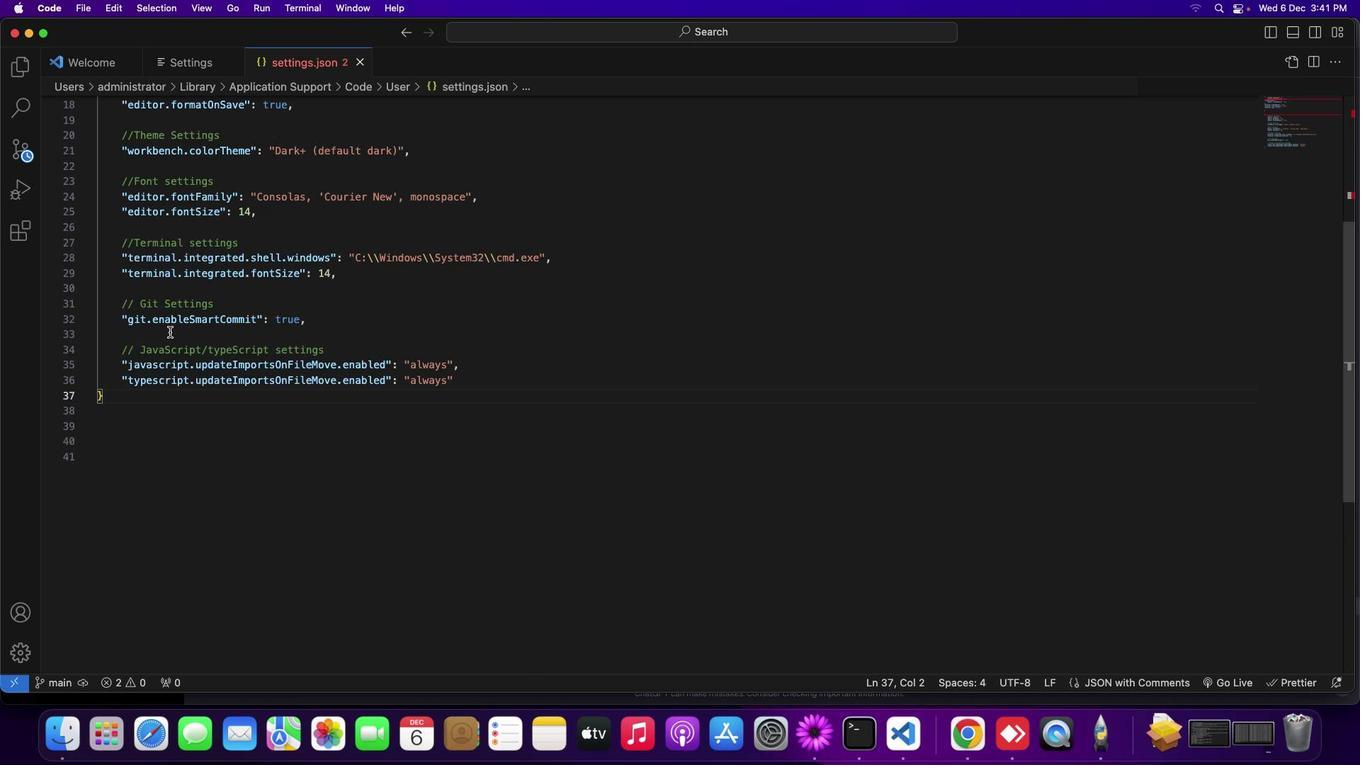 
Action: Mouse moved to (169, 332)
Screenshot: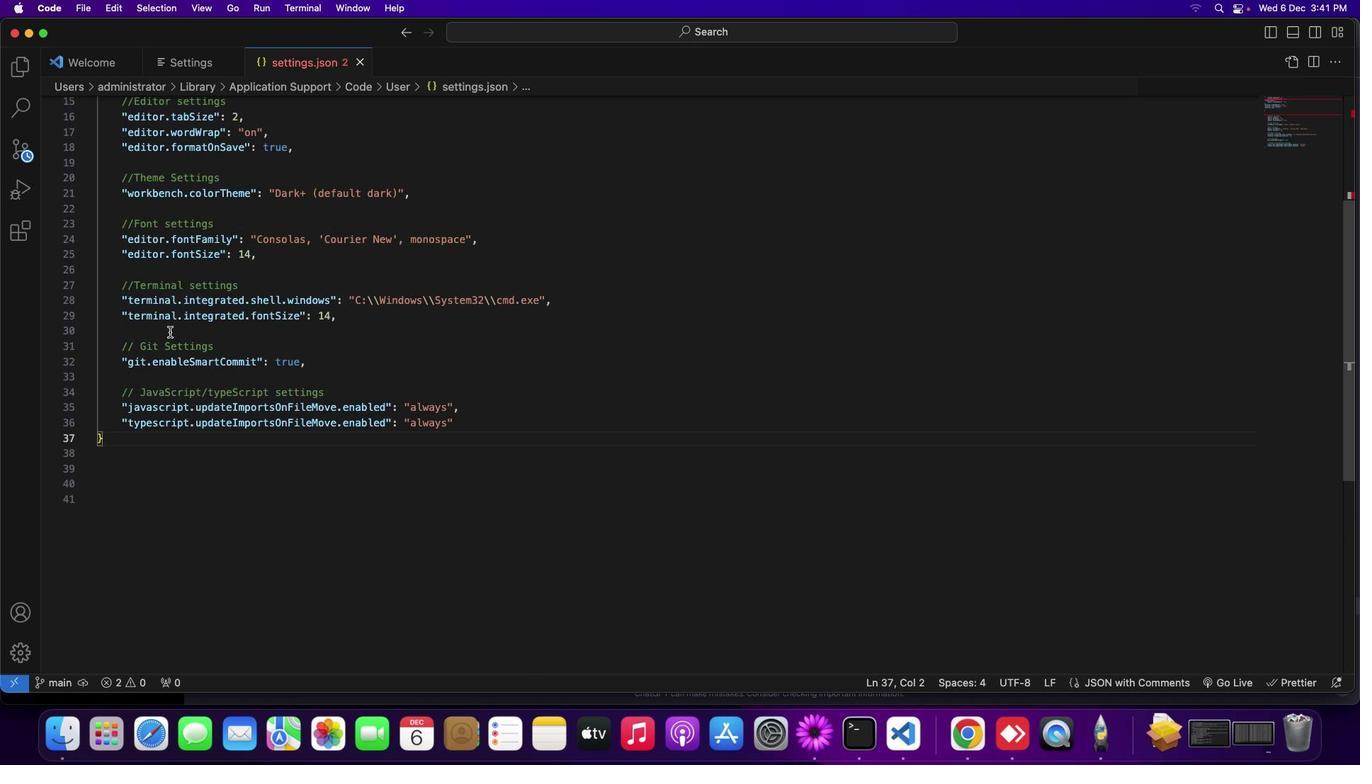 
Action: Mouse scrolled (169, 332) with delta (0, 0)
Screenshot: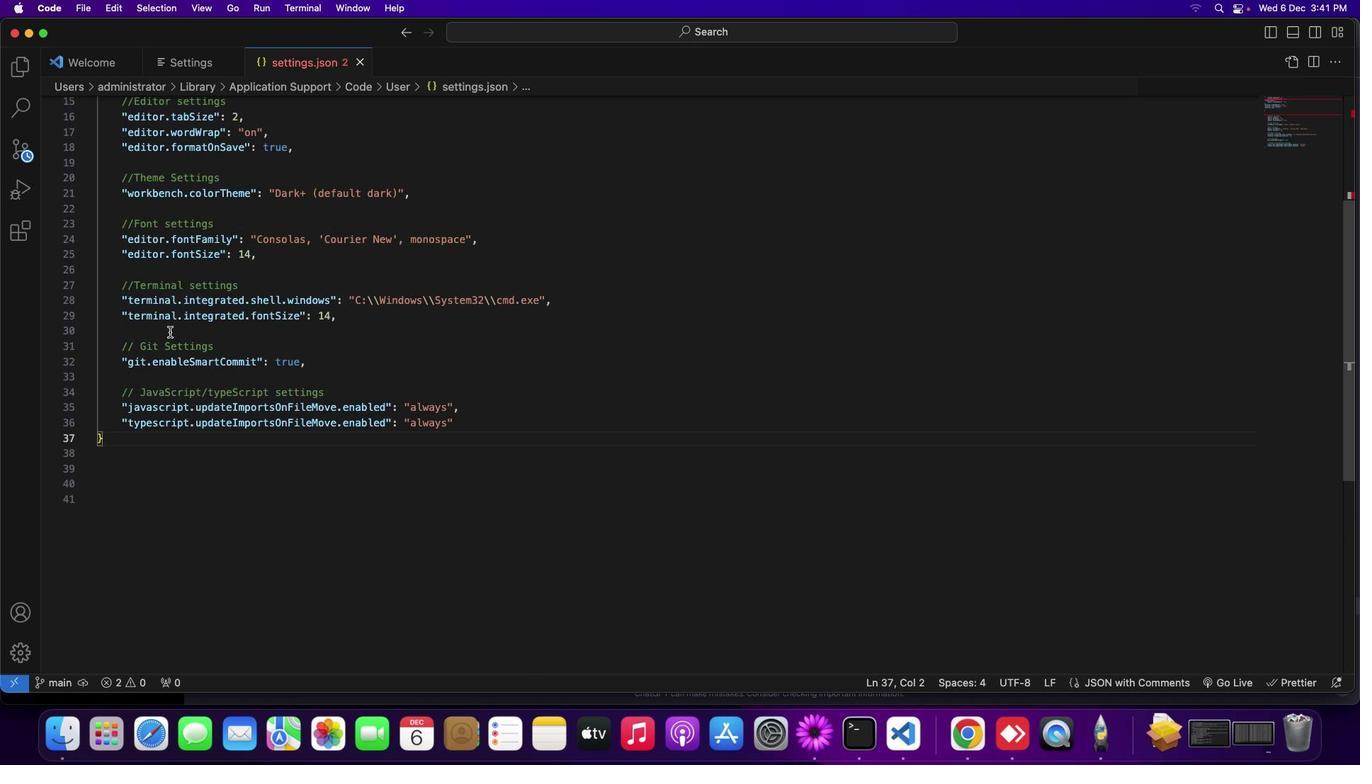 
Action: Mouse moved to (169, 332)
Screenshot: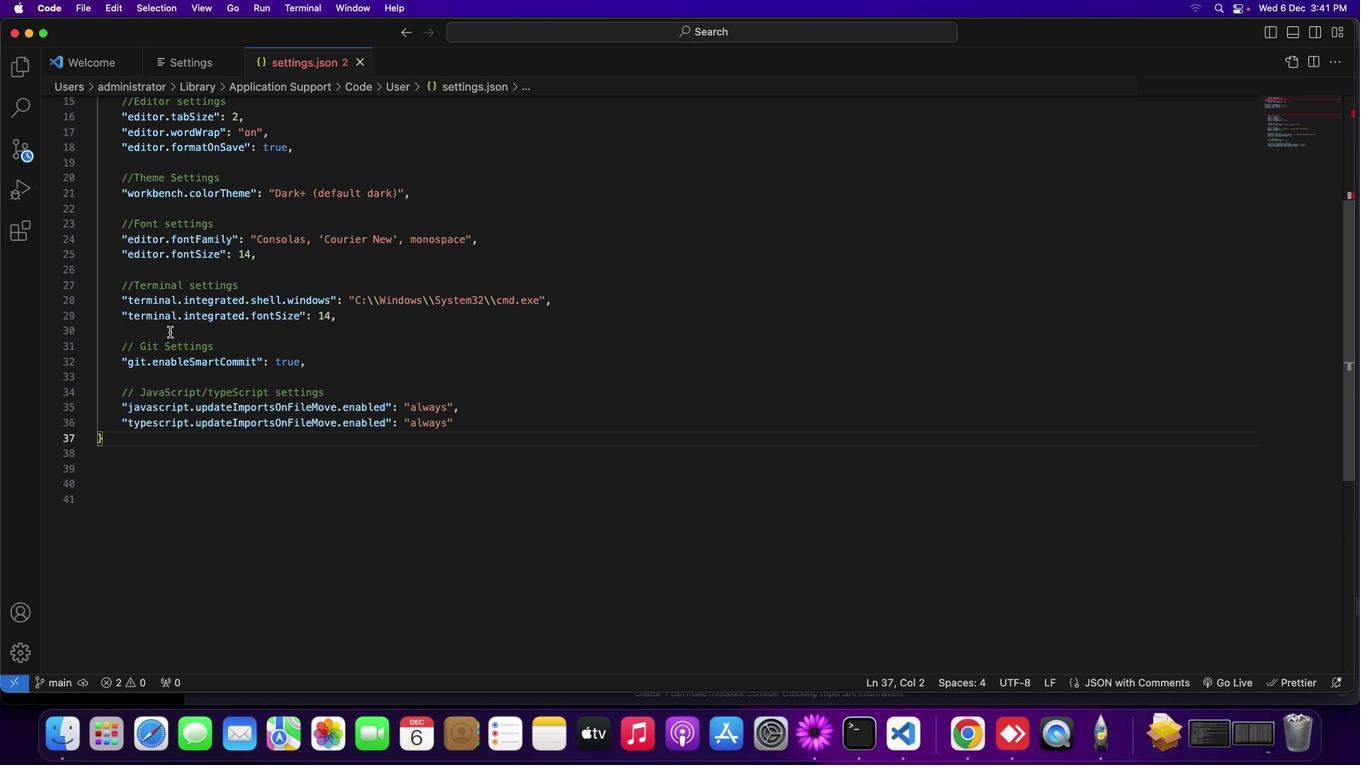 
Action: Mouse scrolled (169, 332) with delta (0, 0)
Screenshot: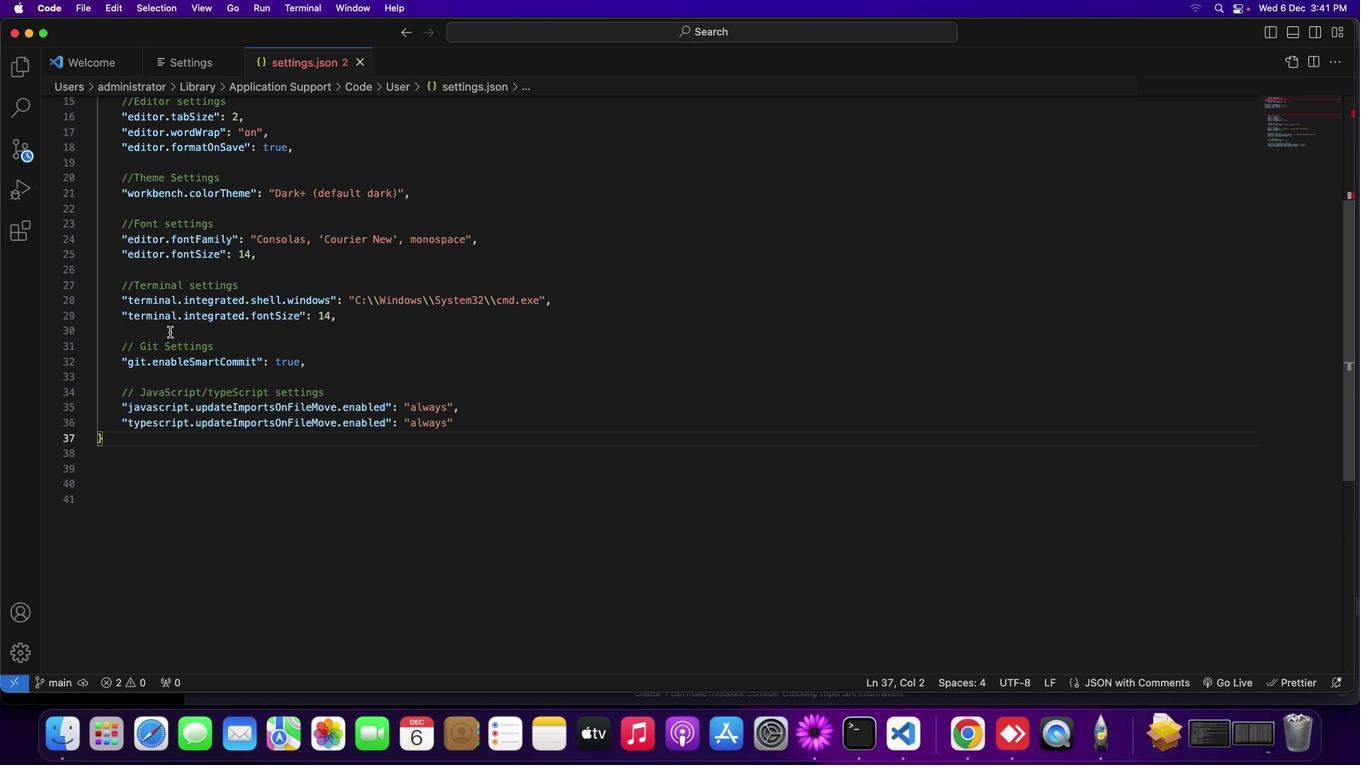 
Action: Mouse scrolled (169, 332) with delta (0, 0)
Screenshot: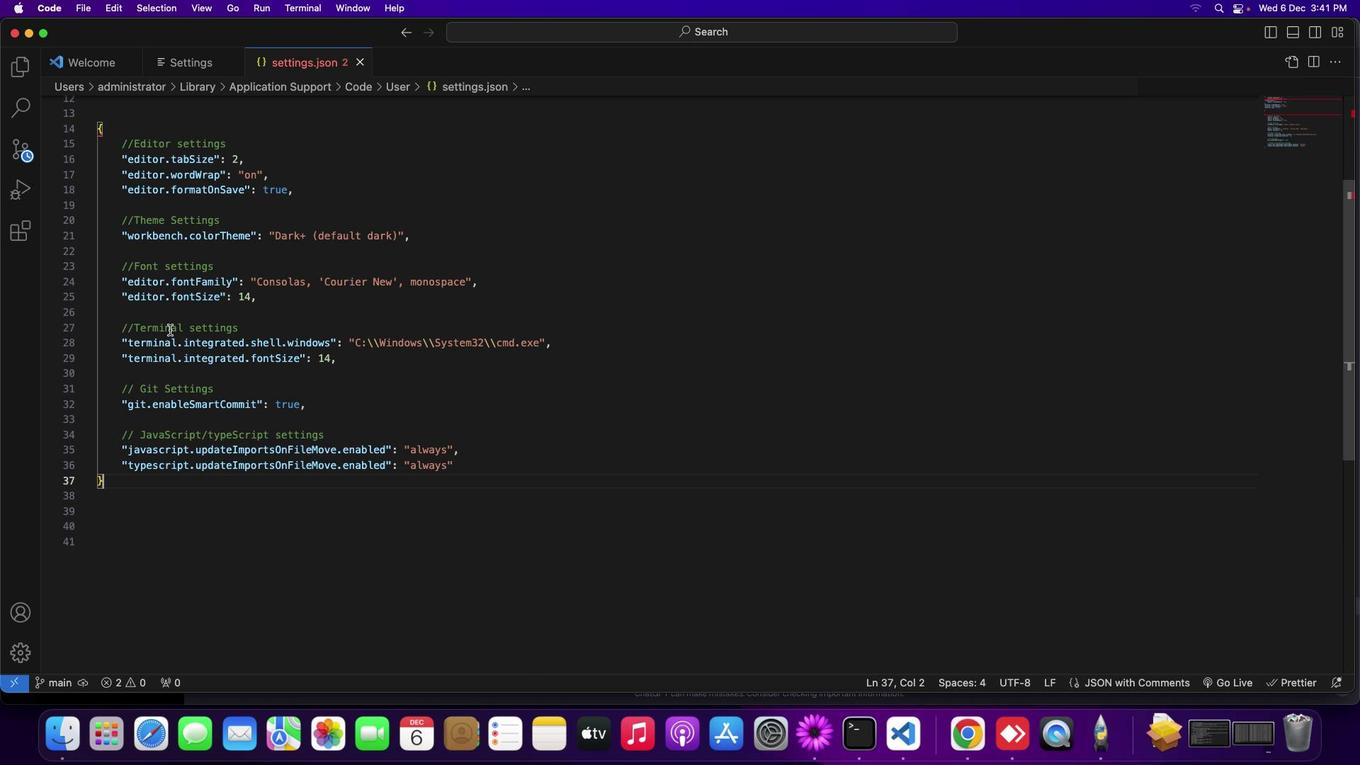 
Action: Mouse moved to (169, 330)
Screenshot: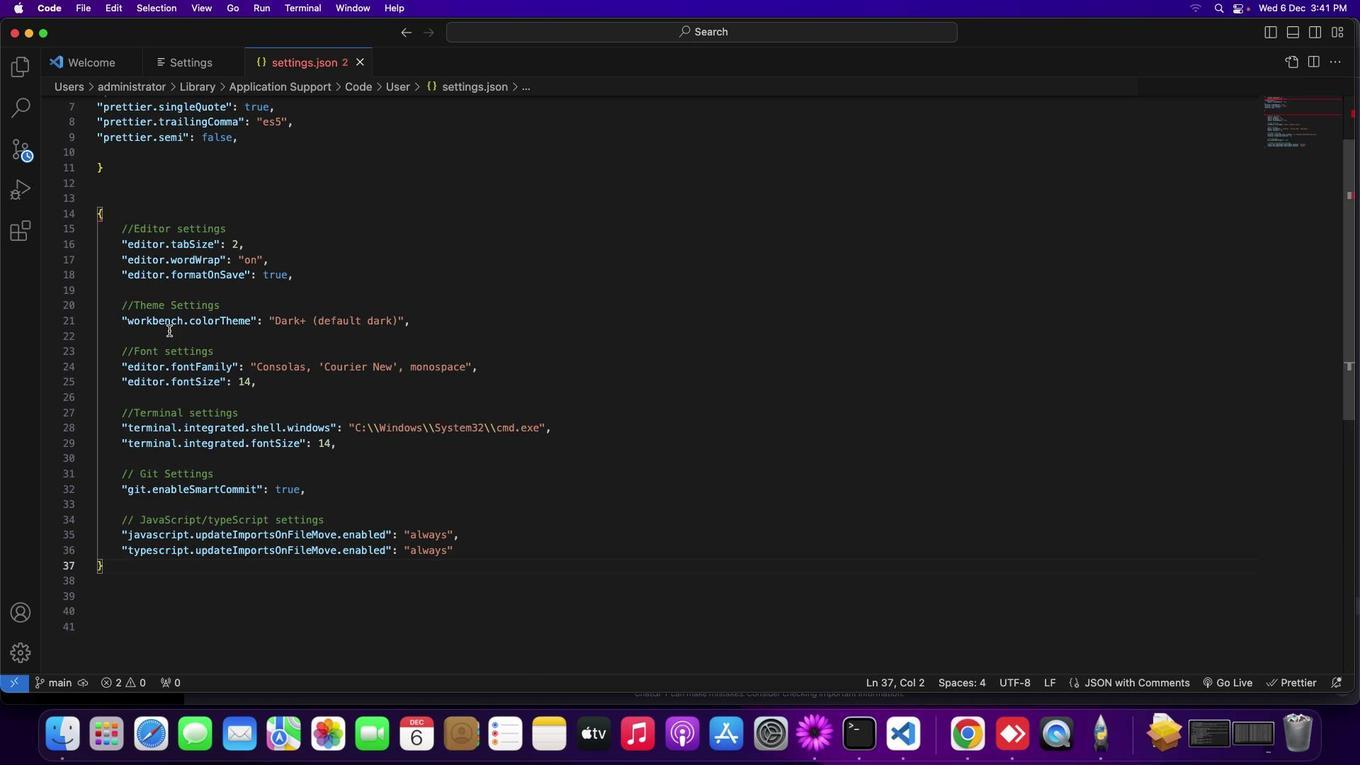 
Action: Mouse scrolled (169, 330) with delta (0, 0)
Screenshot: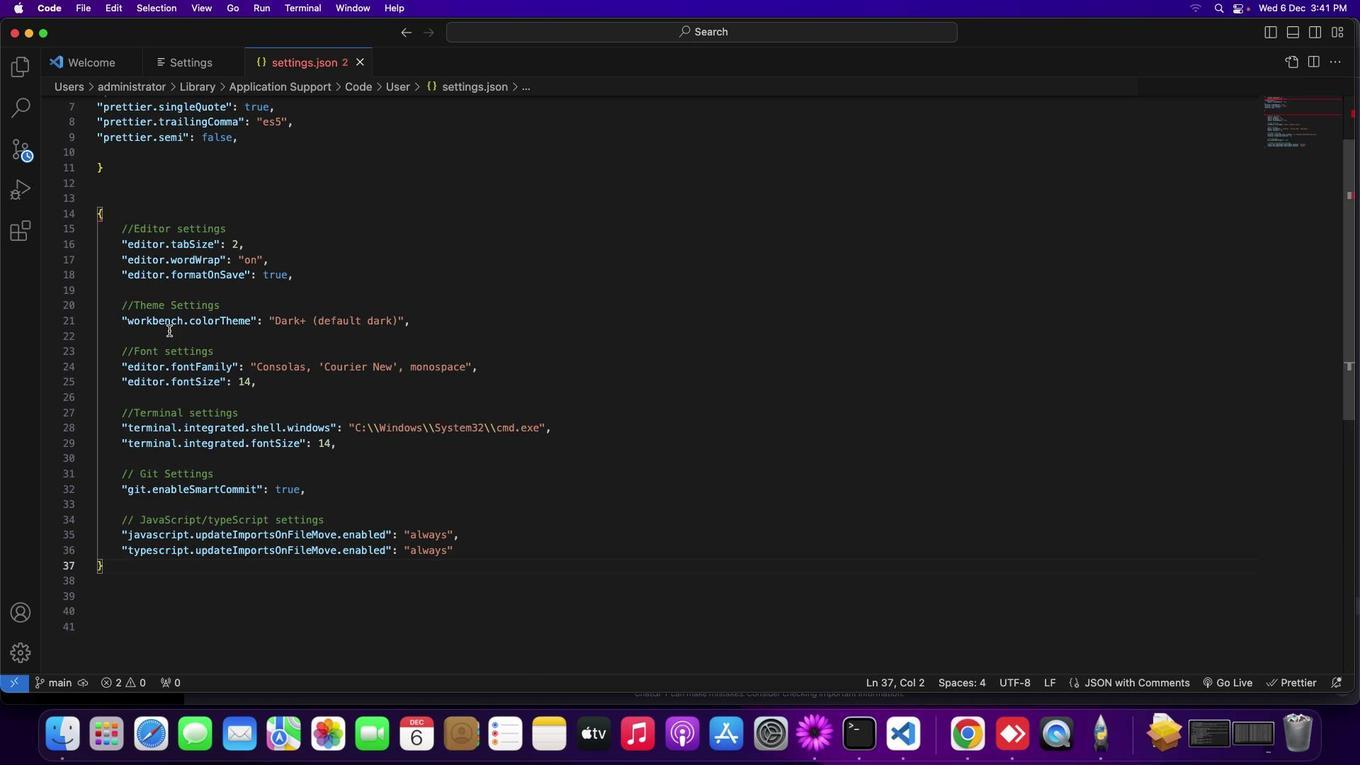 
Action: Mouse scrolled (169, 330) with delta (0, 0)
Screenshot: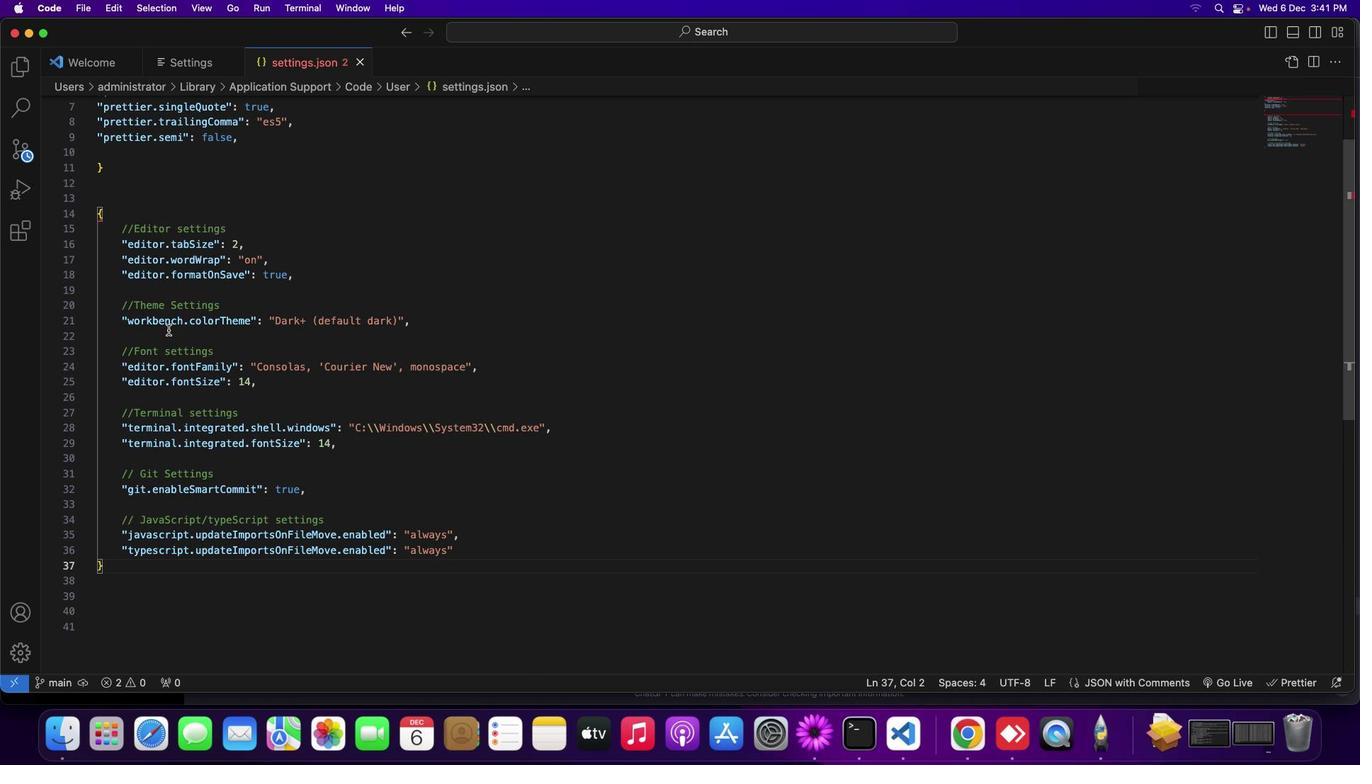 
Action: Mouse moved to (106, 223)
Screenshot: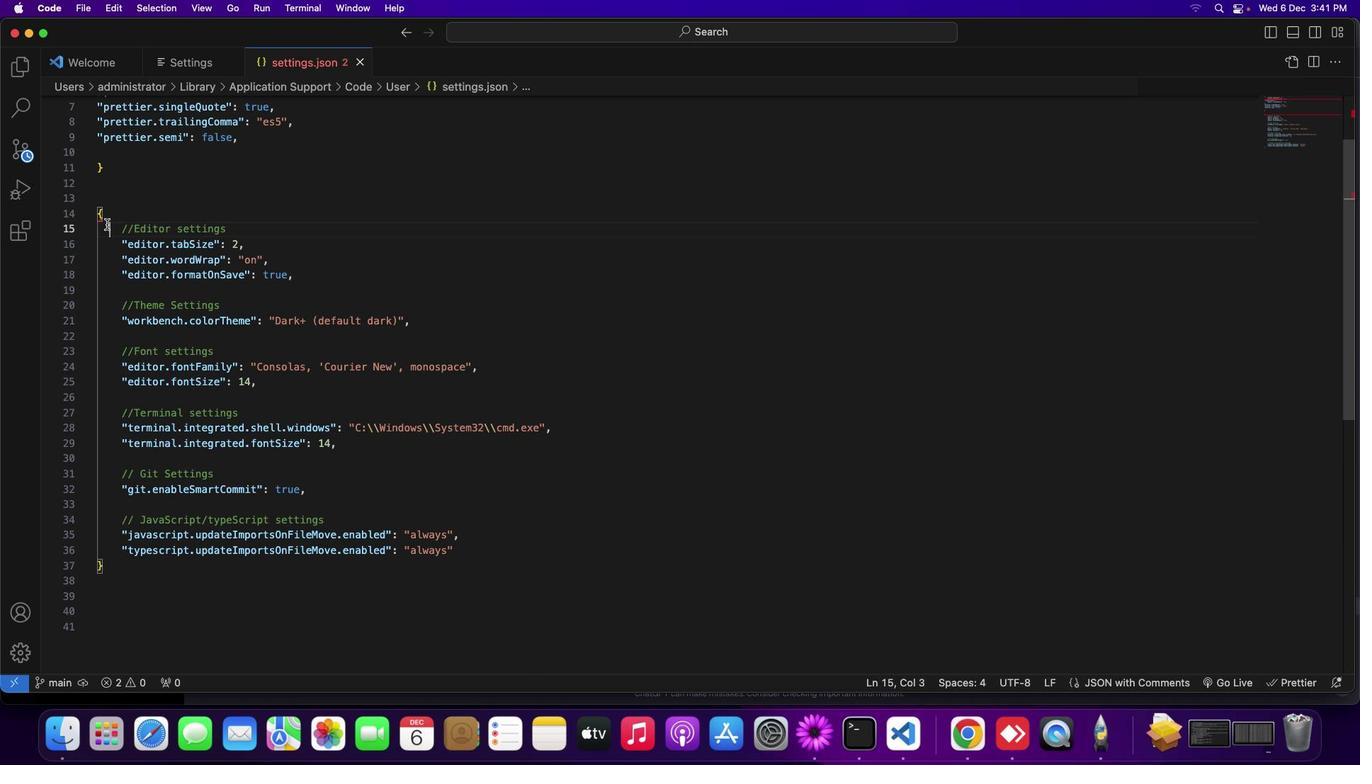 
Action: Mouse pressed left at (106, 223)
Screenshot: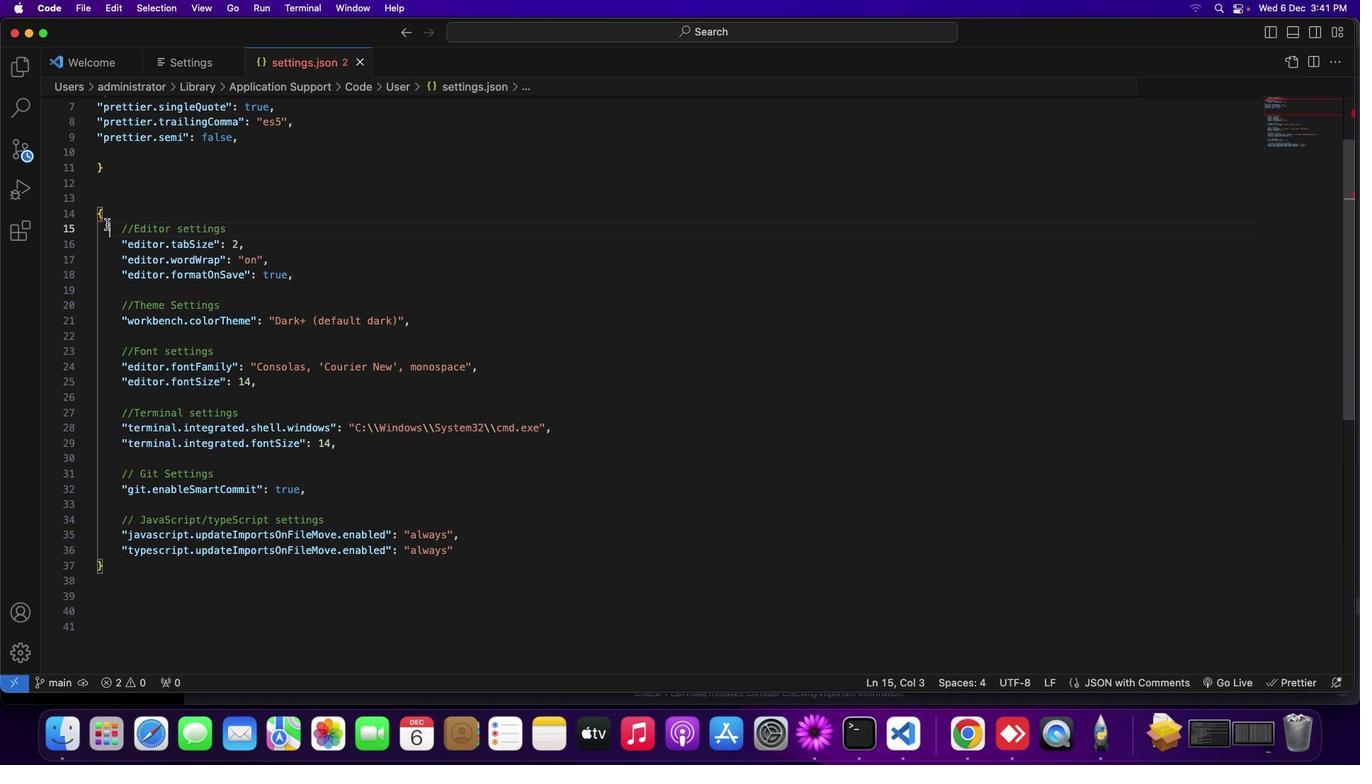 
Action: Mouse moved to (102, 208)
Screenshot: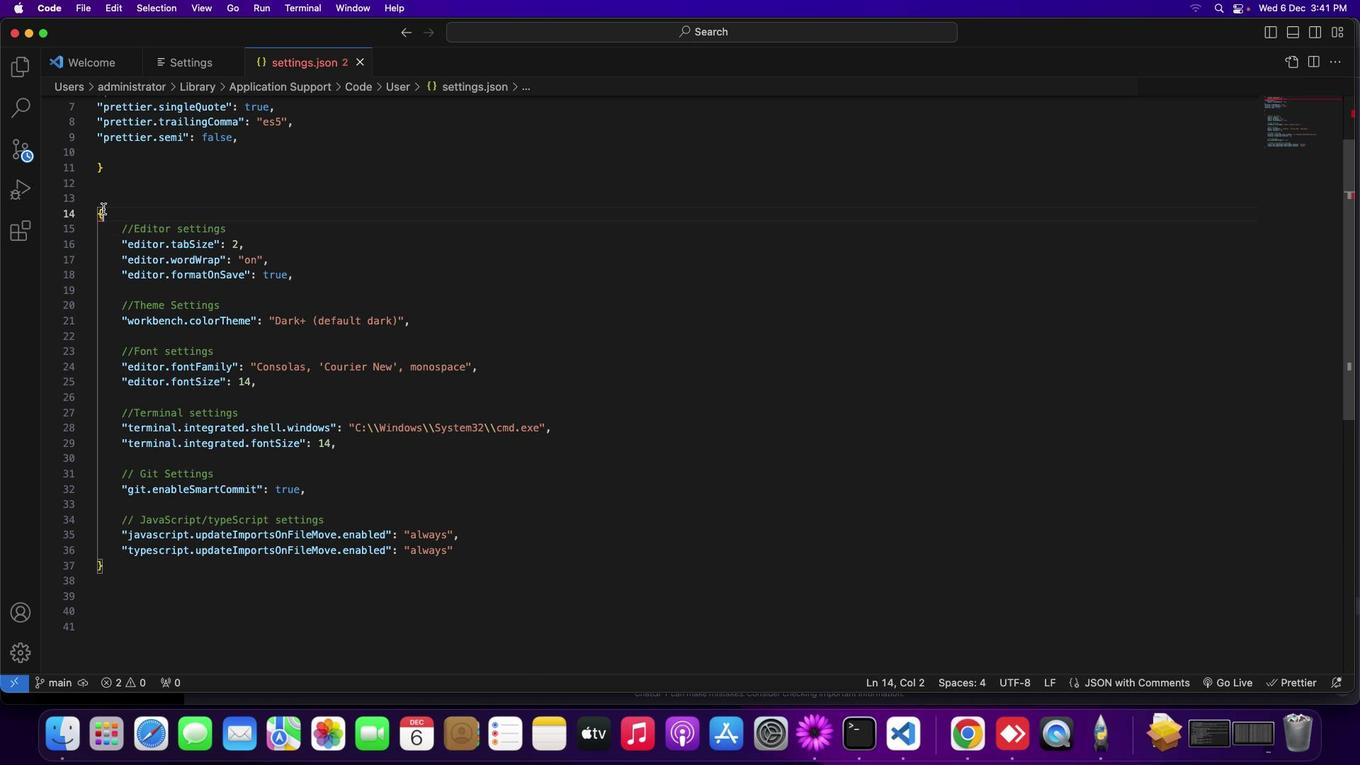 
Action: Mouse pressed left at (102, 208)
Screenshot: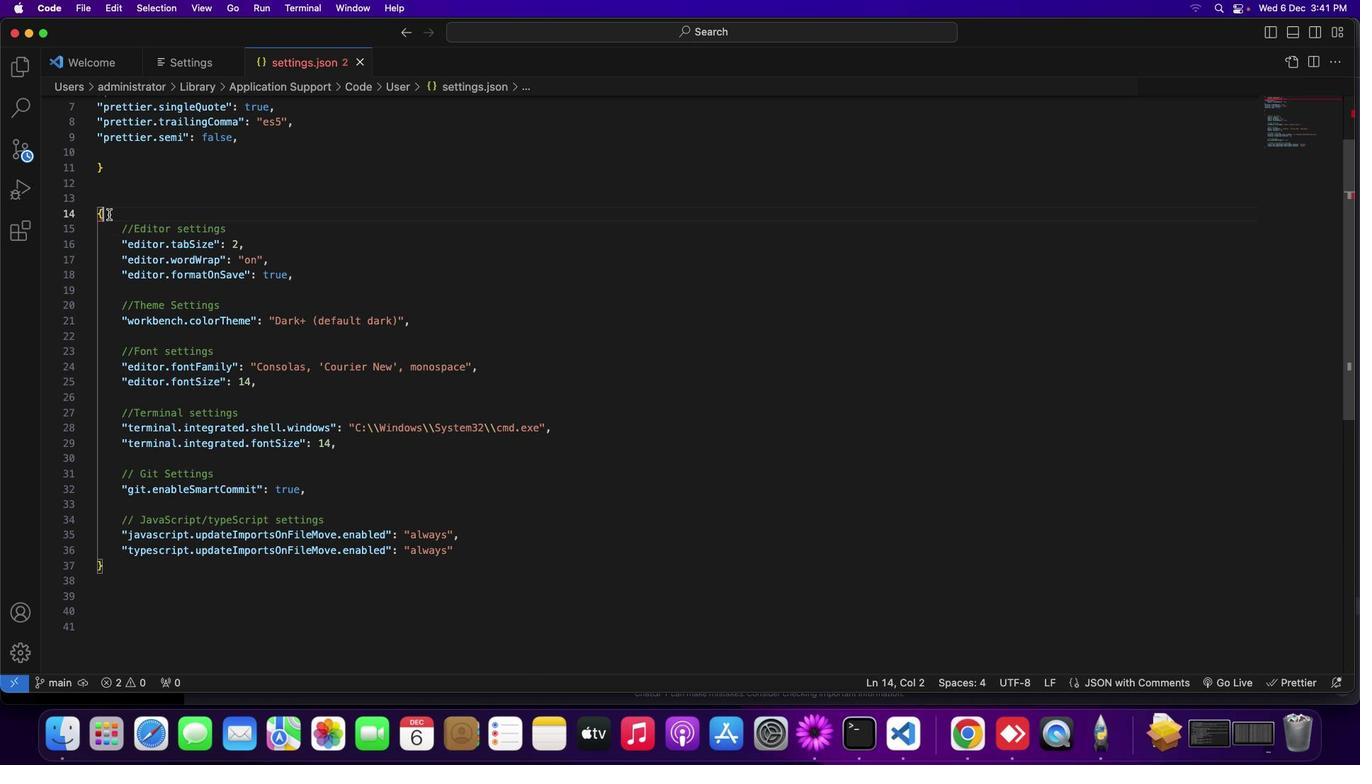 
Action: Mouse moved to (408, 418)
Screenshot: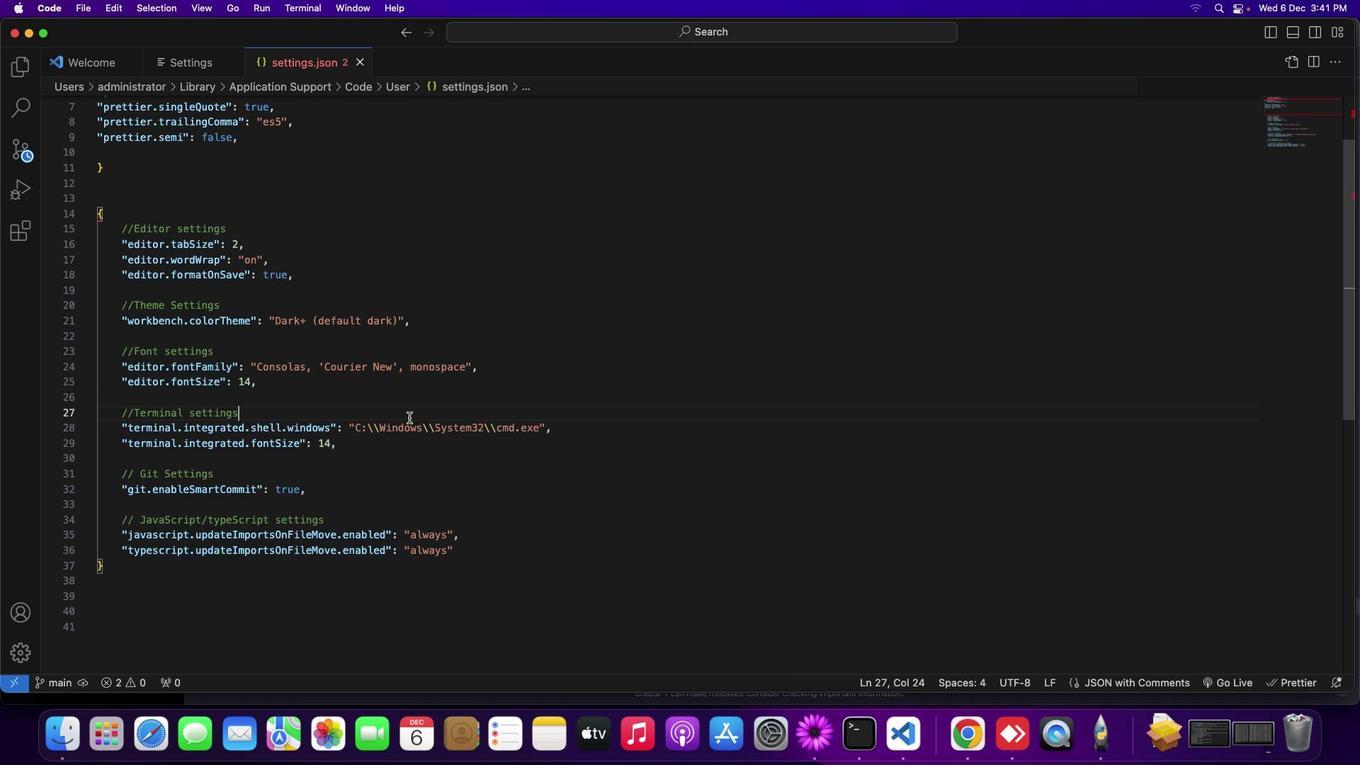 
Action: Mouse pressed left at (408, 418)
Screenshot: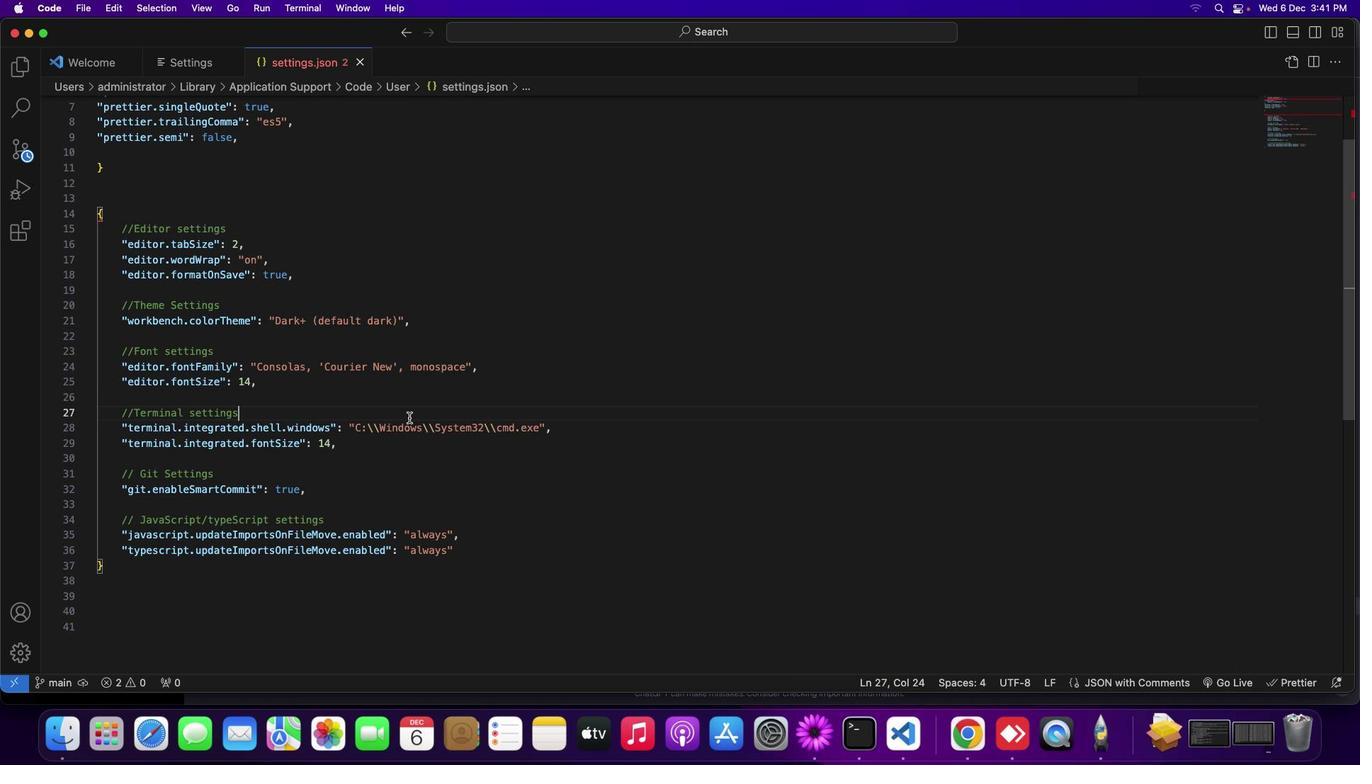 
Action: Mouse moved to (649, 413)
Screenshot: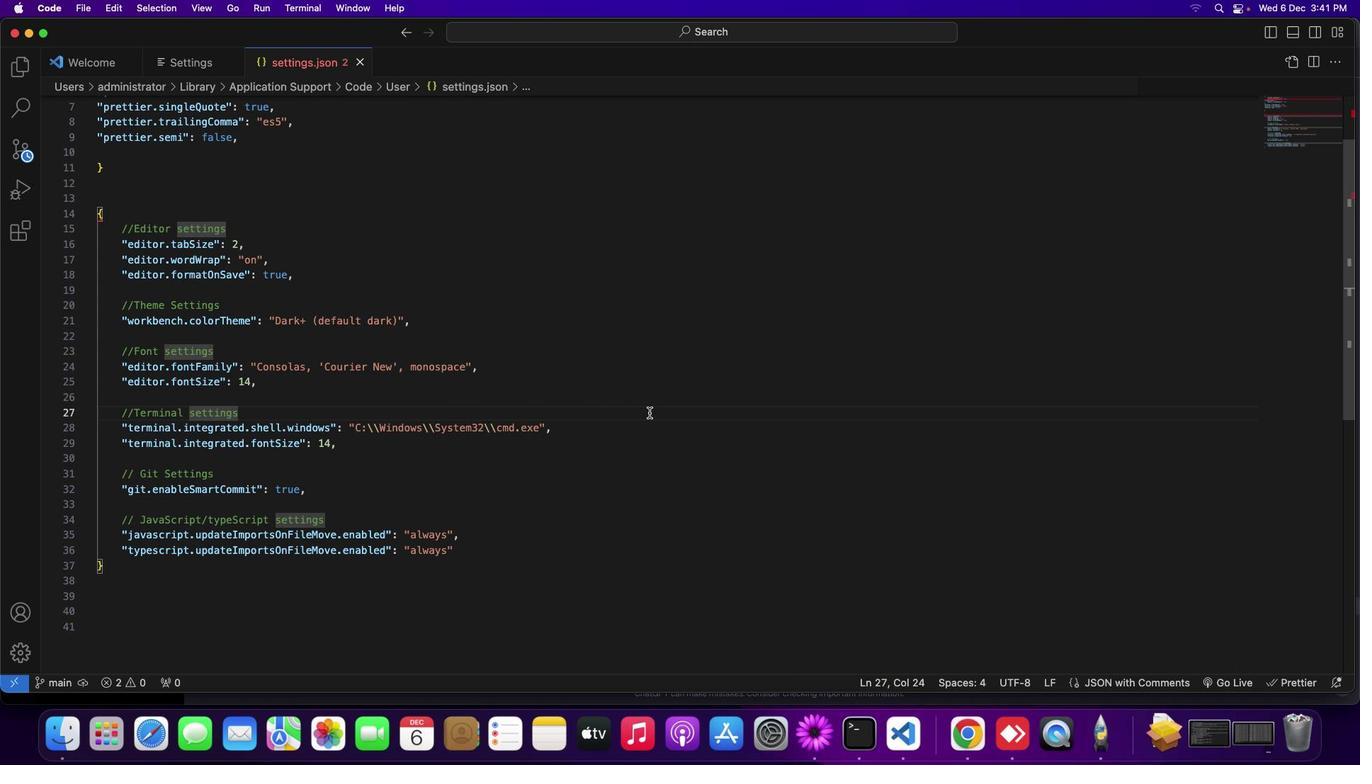 
Action: Mouse pressed left at (649, 413)
Screenshot: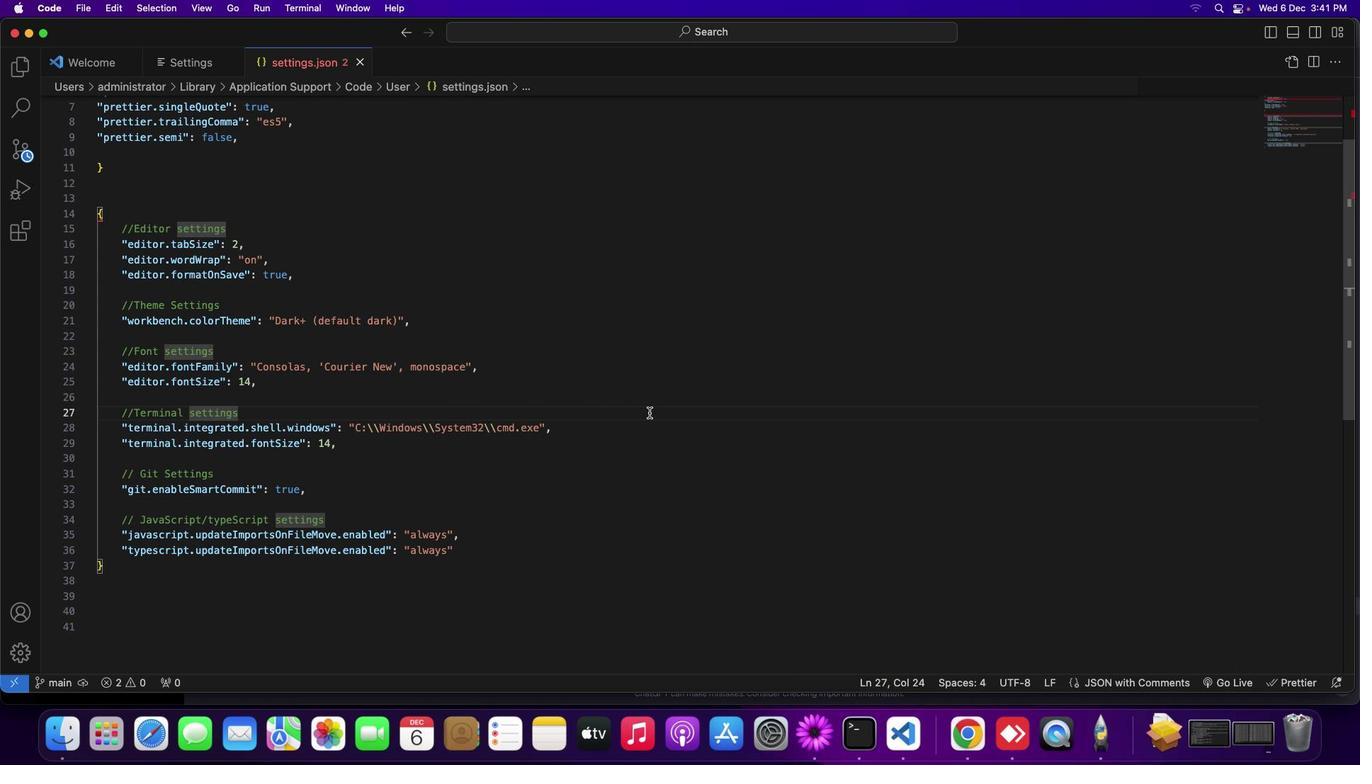 
Action: Mouse moved to (611, 370)
Screenshot: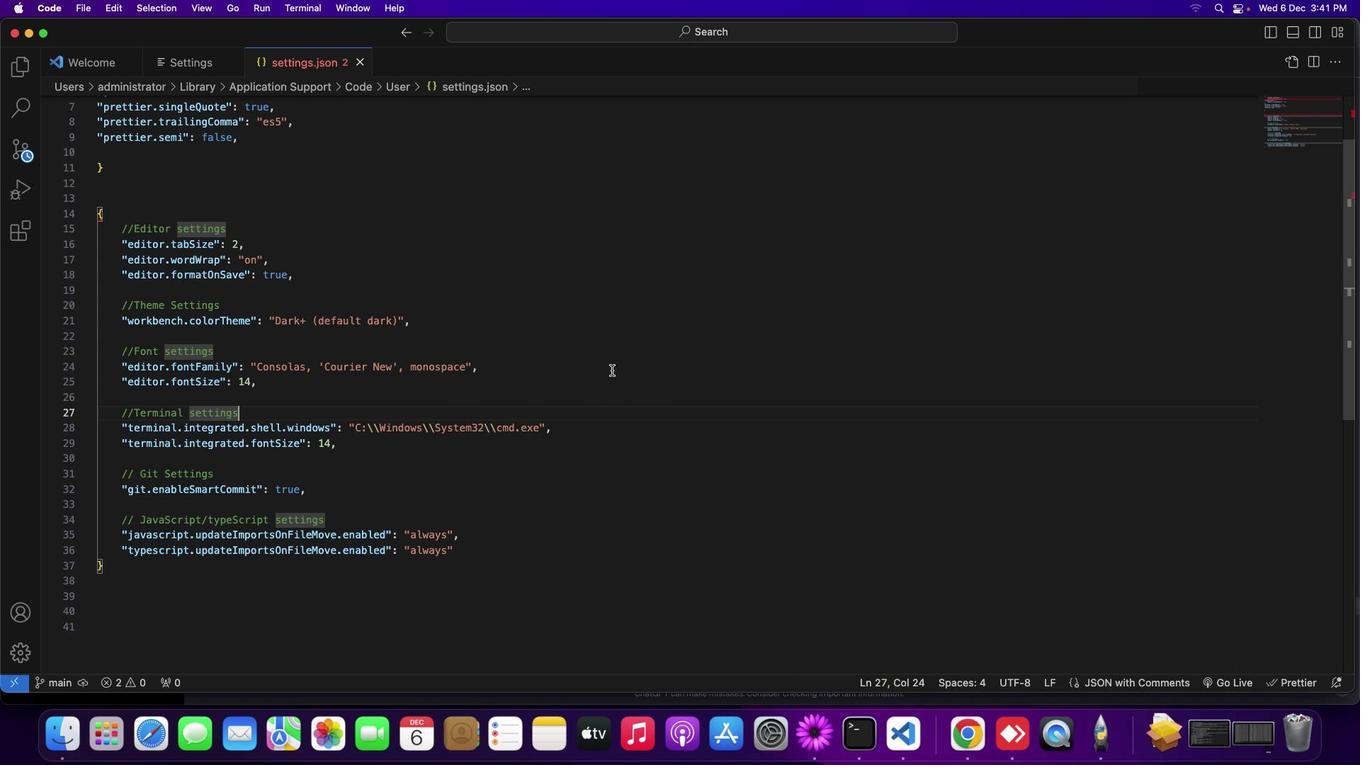 
